 Task: Search one way flight ticket for 1 adult, 1 child, 1 infant in seat in premium economy from Killeen: Killeen-fort Hood Regional Airport / Robert Gray Army Airfield to Fort Wayne: Fort Wayne International Airport on 8-4-2023. Number of bags: 1 checked bag. Price is upto 76000. Outbound departure time preference is 20:45.
Action: Mouse moved to (198, 307)
Screenshot: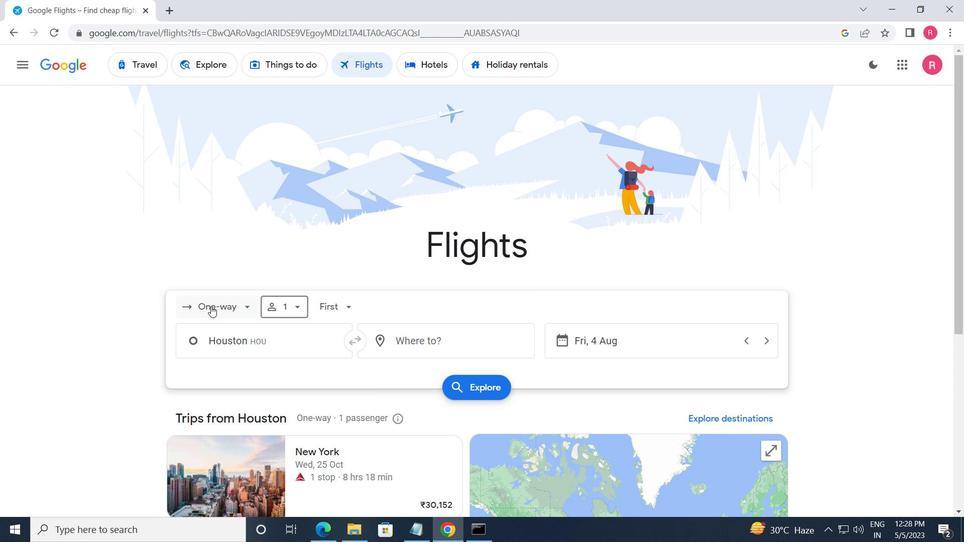 
Action: Mouse pressed left at (198, 307)
Screenshot: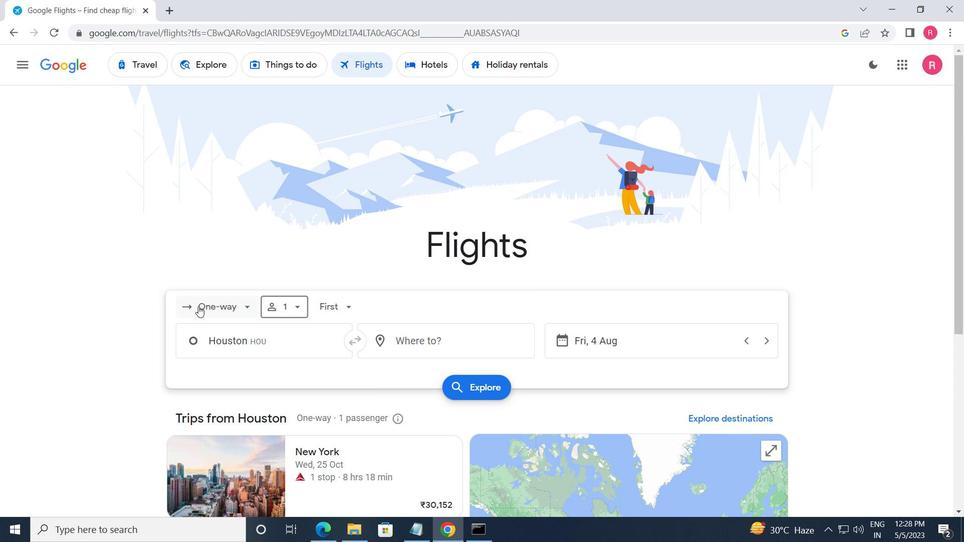 
Action: Mouse moved to (244, 372)
Screenshot: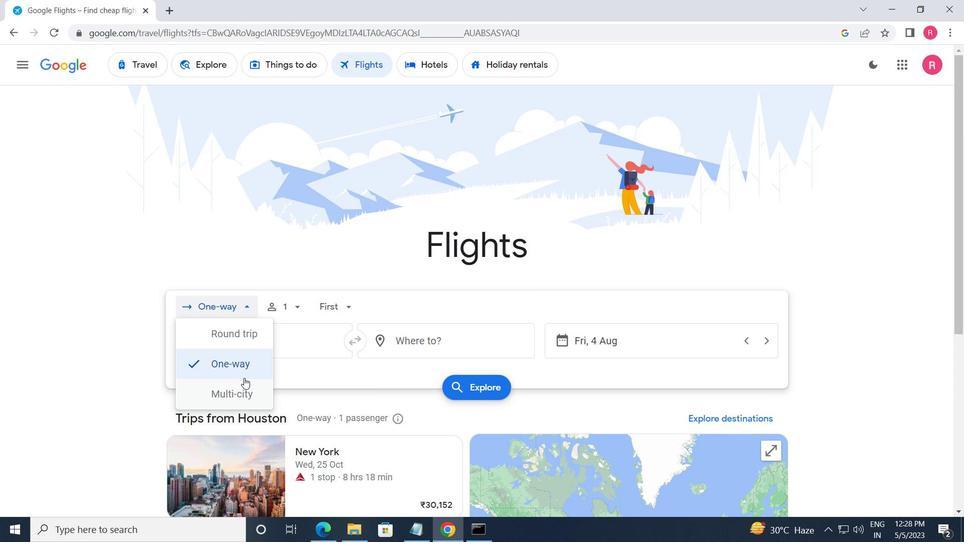 
Action: Mouse pressed left at (244, 372)
Screenshot: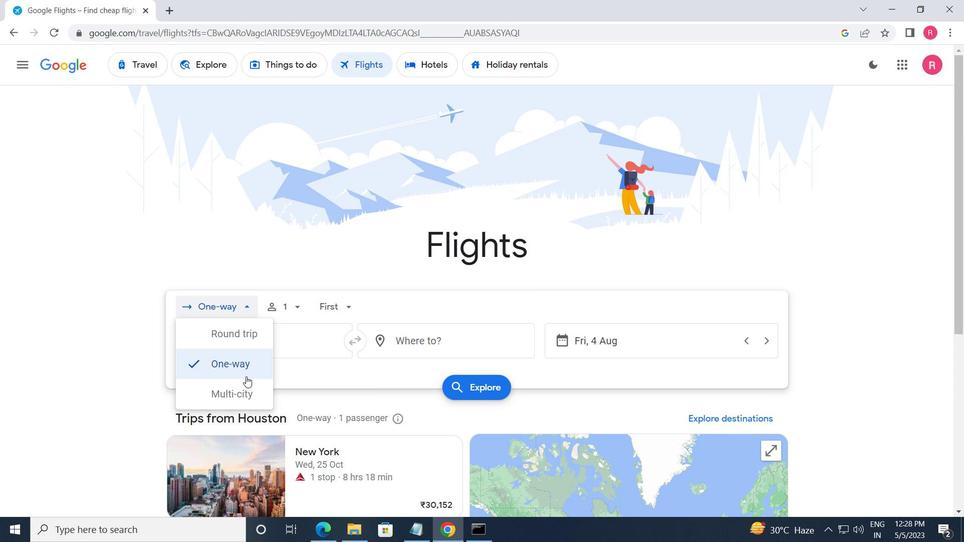 
Action: Mouse moved to (290, 310)
Screenshot: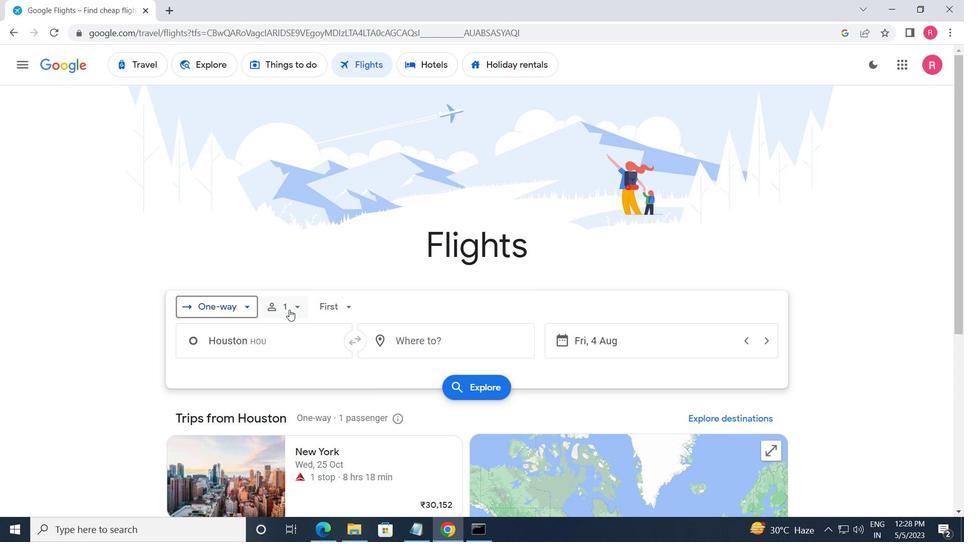 
Action: Mouse pressed left at (290, 310)
Screenshot: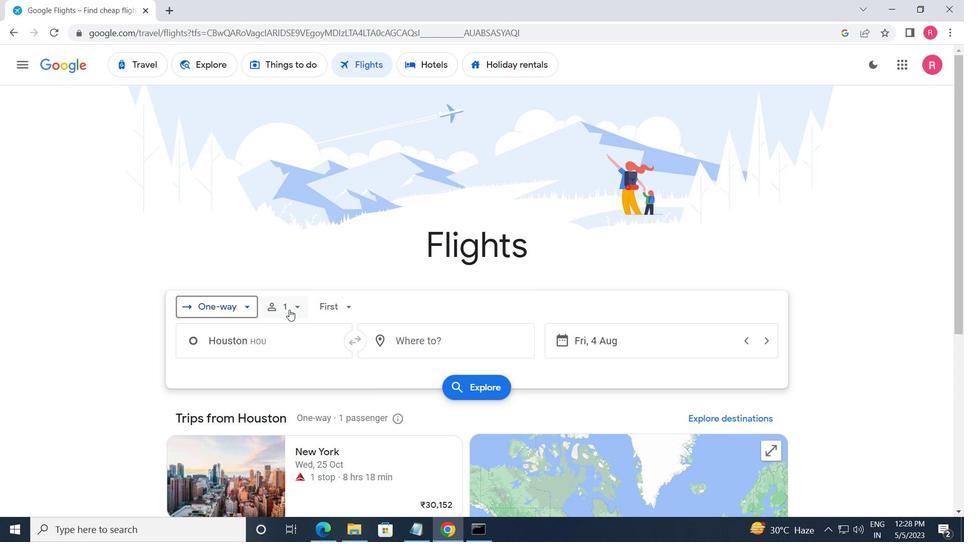 
Action: Mouse moved to (395, 370)
Screenshot: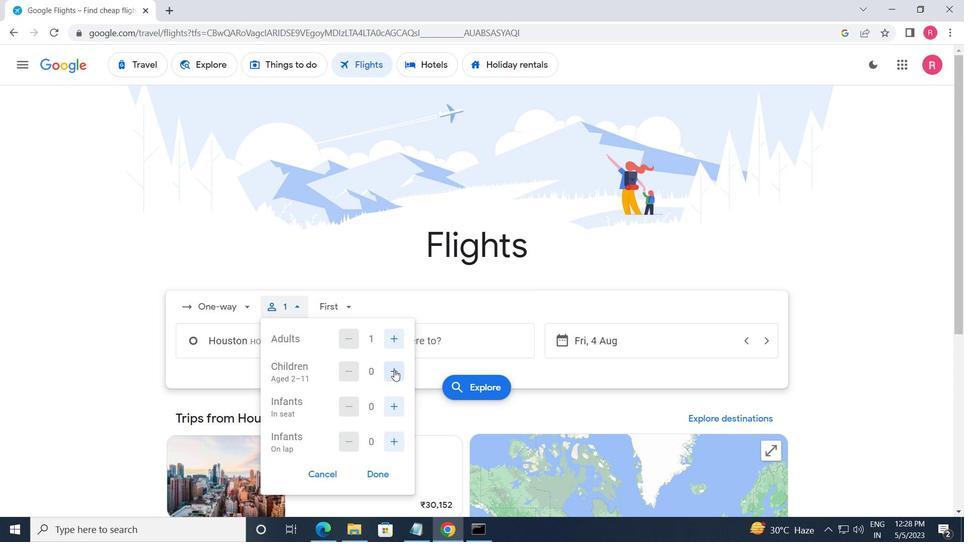 
Action: Mouse pressed left at (395, 370)
Screenshot: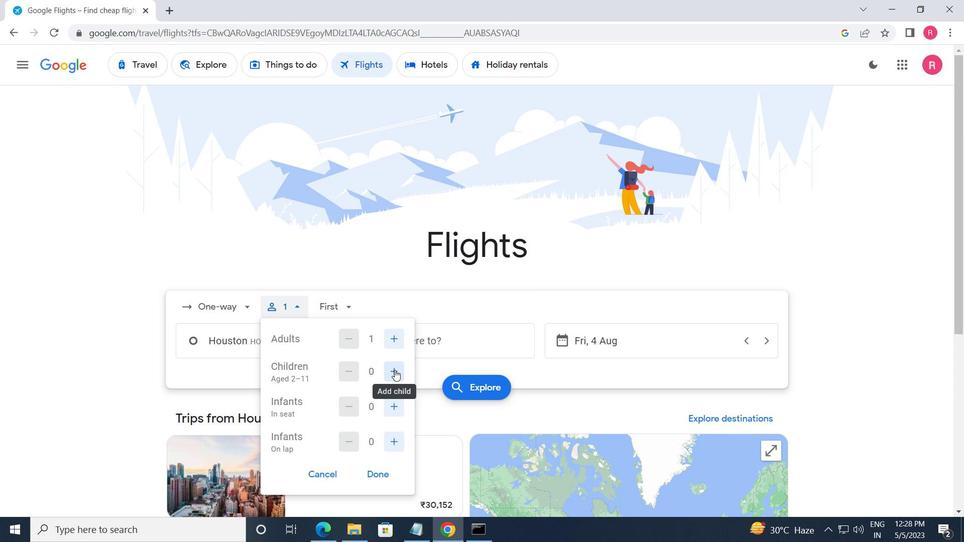 
Action: Mouse moved to (399, 405)
Screenshot: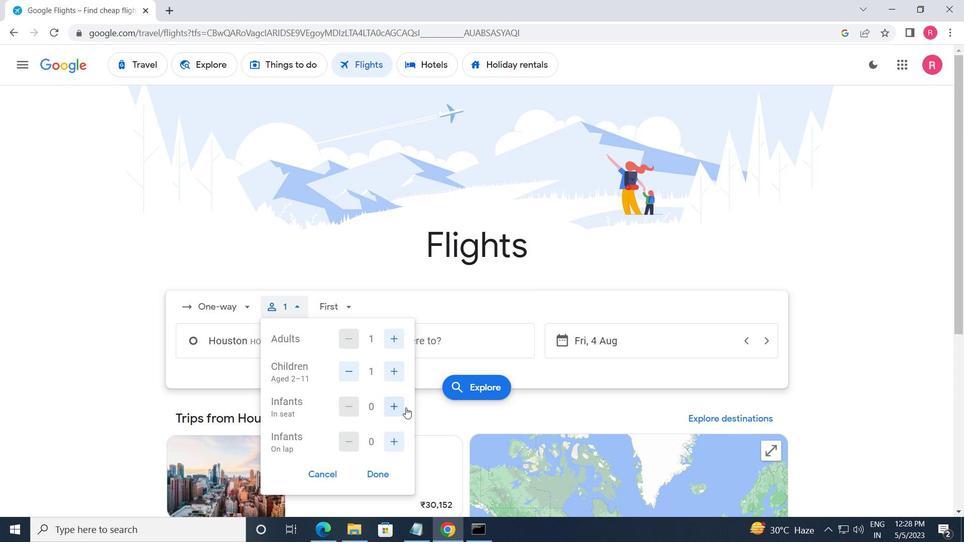 
Action: Mouse pressed left at (399, 405)
Screenshot: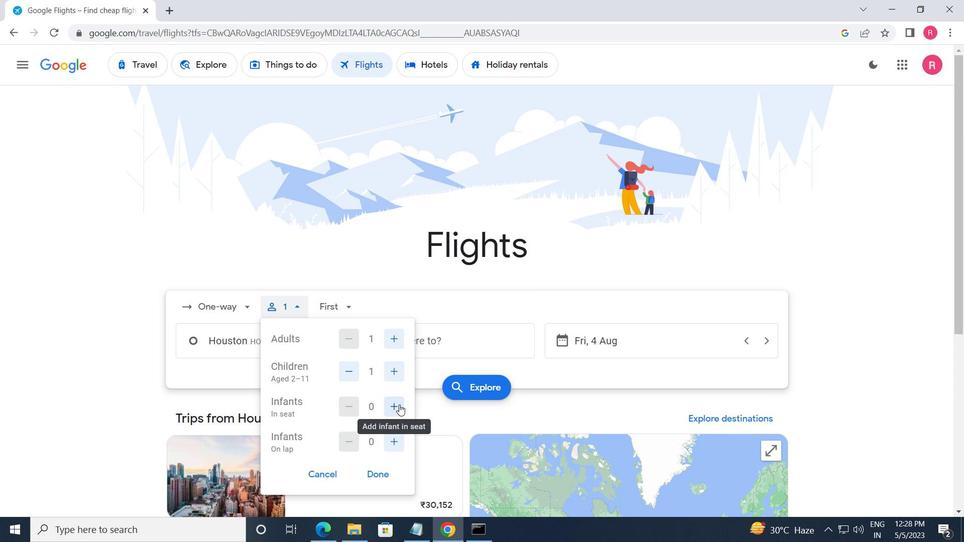 
Action: Mouse moved to (376, 478)
Screenshot: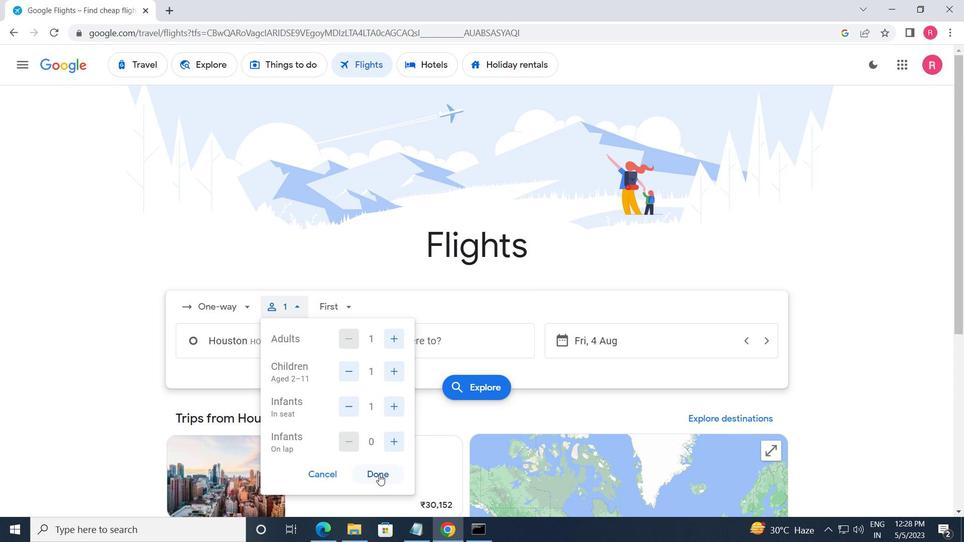 
Action: Mouse pressed left at (376, 478)
Screenshot: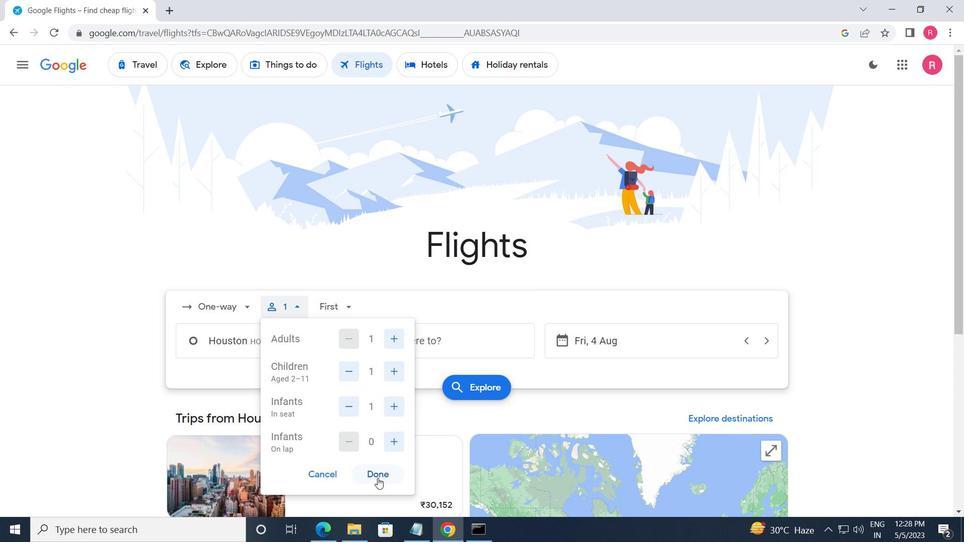 
Action: Mouse moved to (330, 310)
Screenshot: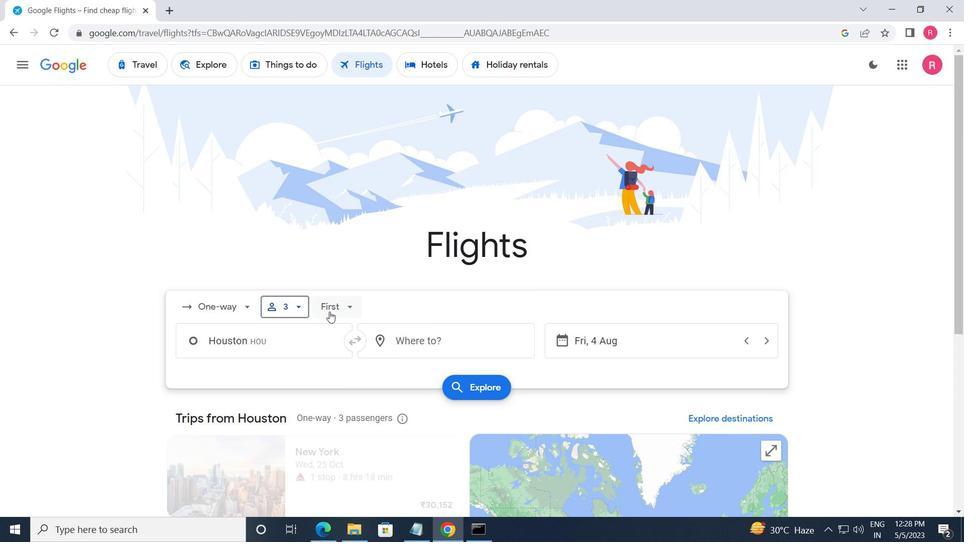 
Action: Mouse pressed left at (330, 310)
Screenshot: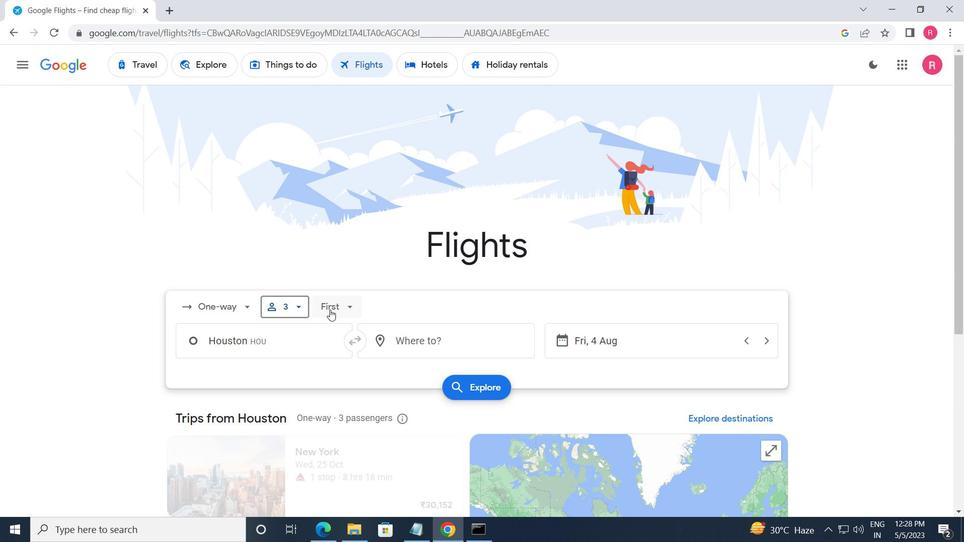 
Action: Mouse moved to (373, 362)
Screenshot: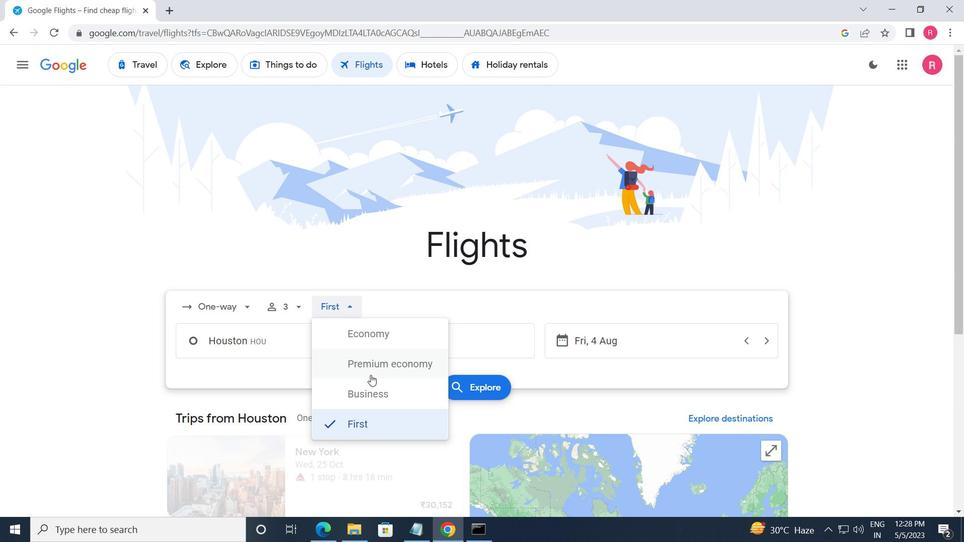 
Action: Mouse pressed left at (373, 362)
Screenshot: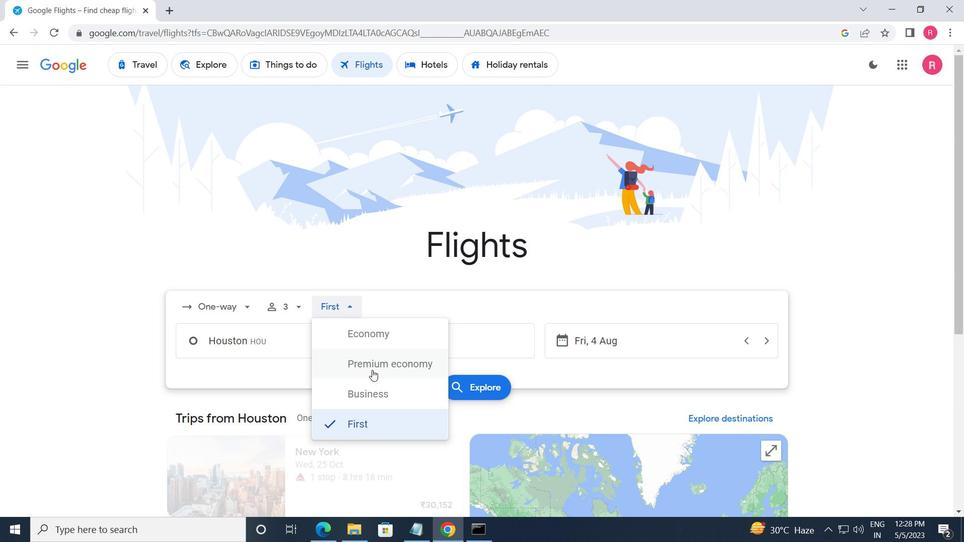 
Action: Mouse moved to (295, 349)
Screenshot: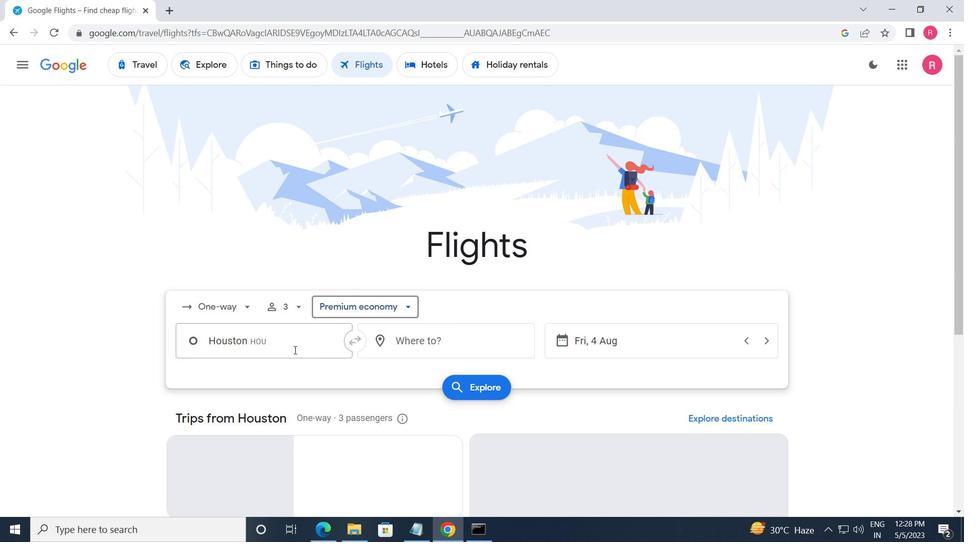 
Action: Mouse pressed left at (295, 349)
Screenshot: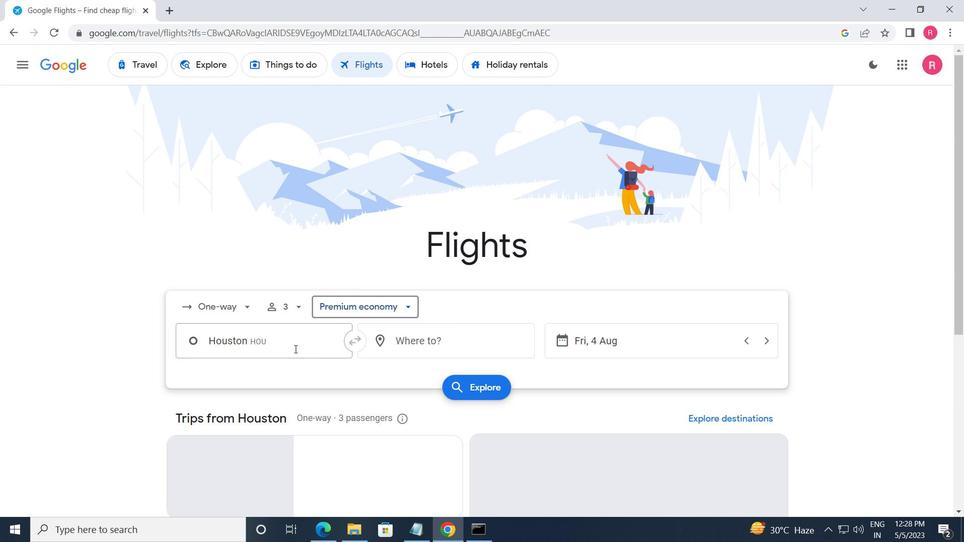 
Action: Mouse moved to (285, 345)
Screenshot: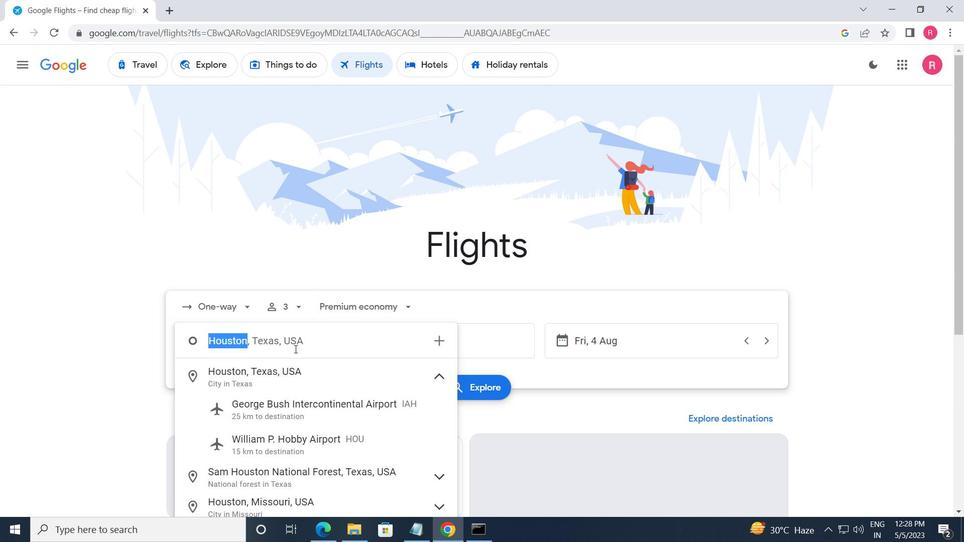 
Action: Key pressed <Key.shift_r><Key.shift_r><Key.shift_r><Key.shift_r><Key.shift_r><Key.shift_r><Key.shift_r><Key.shift_r>Killeen
Screenshot: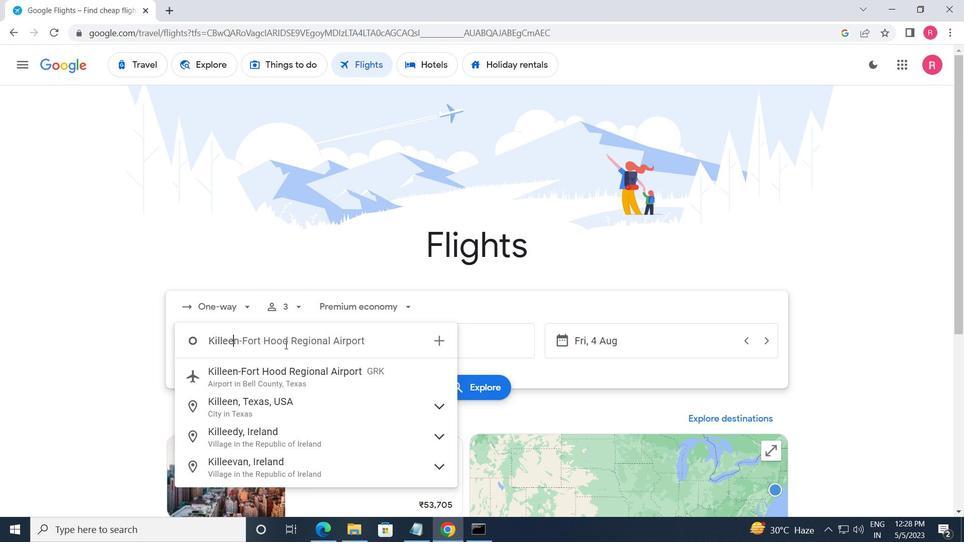 
Action: Mouse moved to (303, 371)
Screenshot: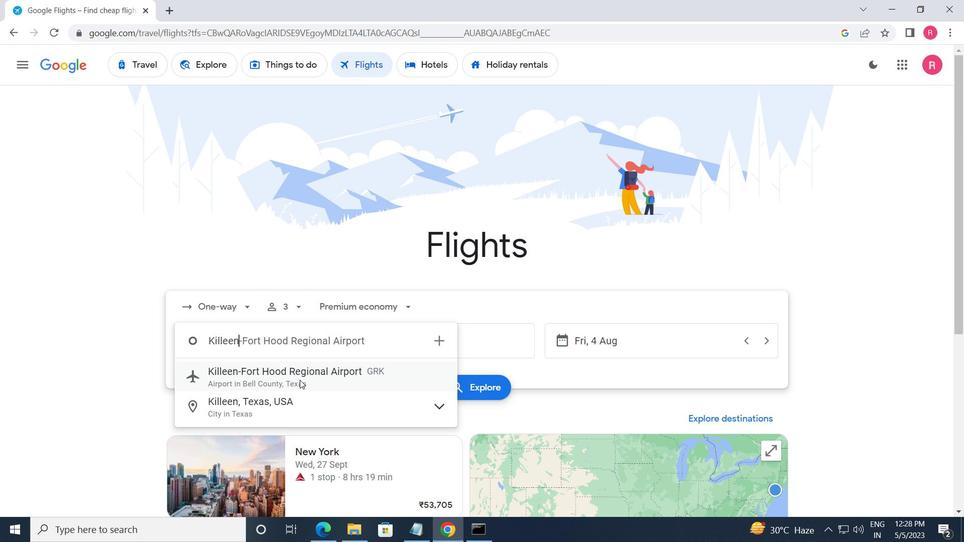 
Action: Mouse pressed left at (303, 371)
Screenshot: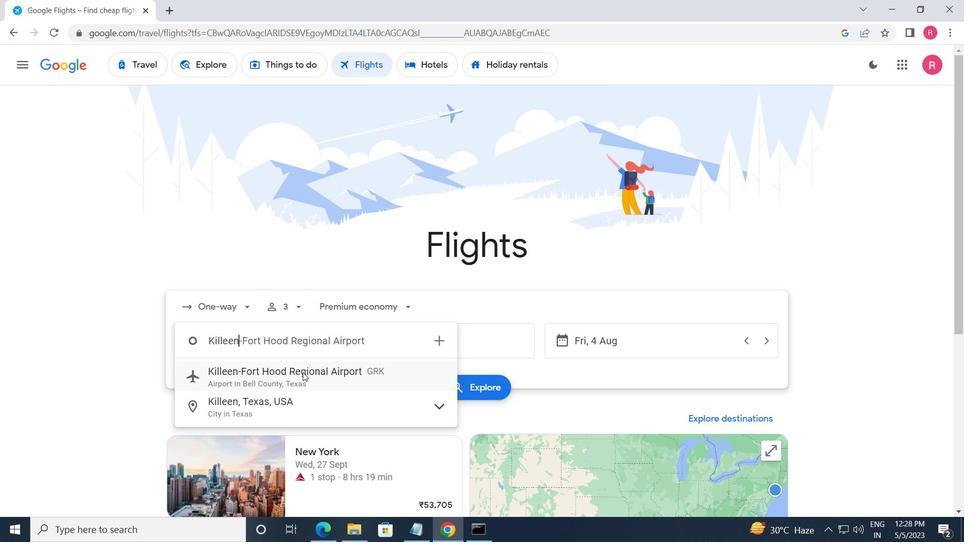 
Action: Mouse moved to (443, 345)
Screenshot: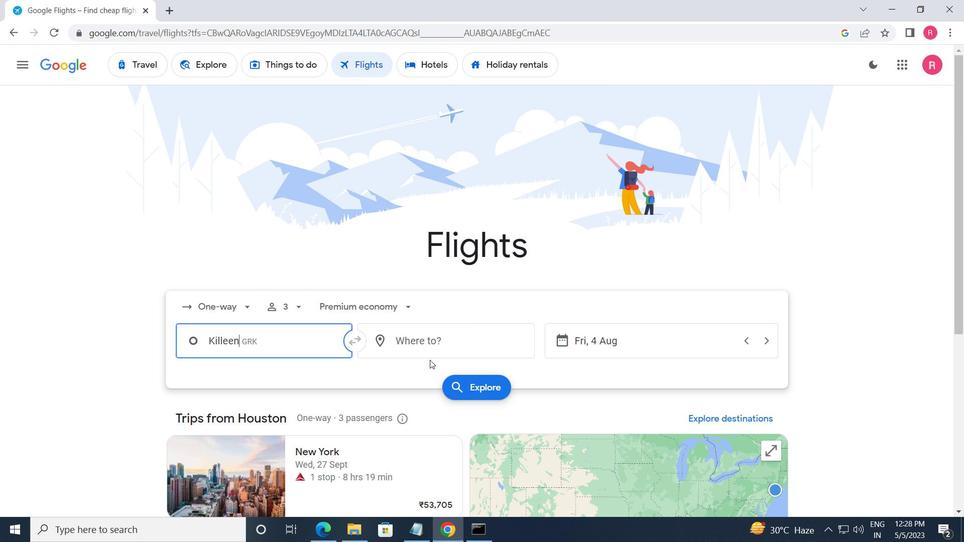 
Action: Mouse pressed left at (443, 345)
Screenshot: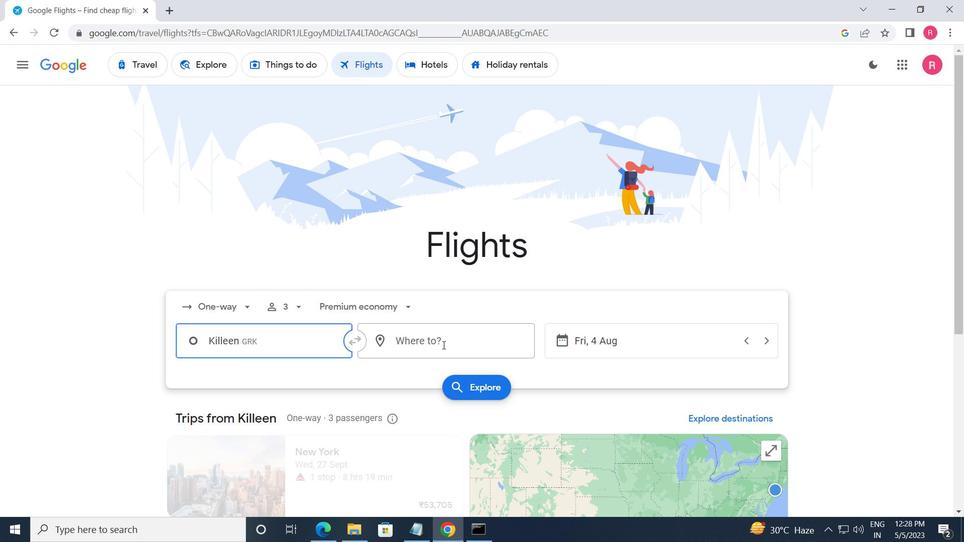
Action: Mouse moved to (434, 338)
Screenshot: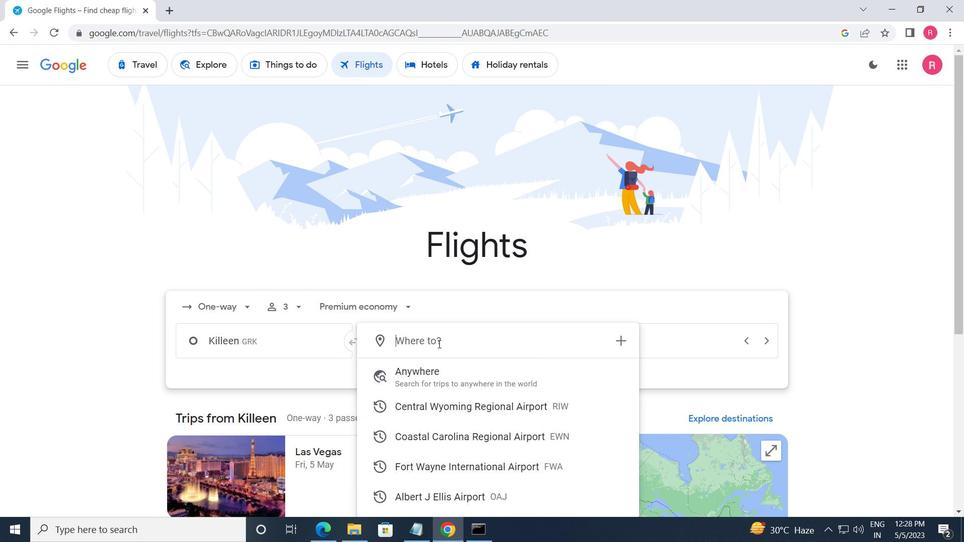
Action: Key pressed <Key.shift>FOR<Key.space><Key.shift>WA<Key.backspace><Key.backspace><Key.backspace>T<Key.space><Key.shift>WAYNE
Screenshot: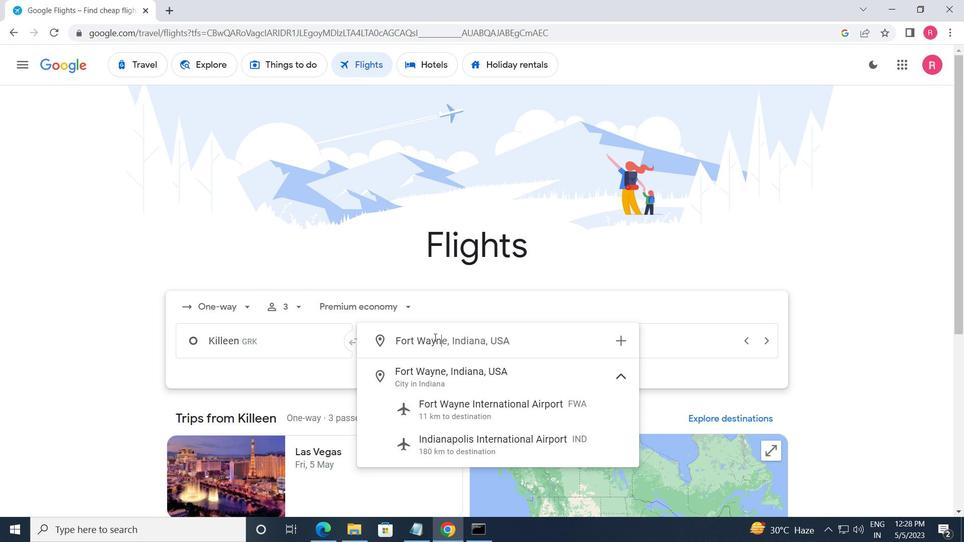 
Action: Mouse moved to (465, 408)
Screenshot: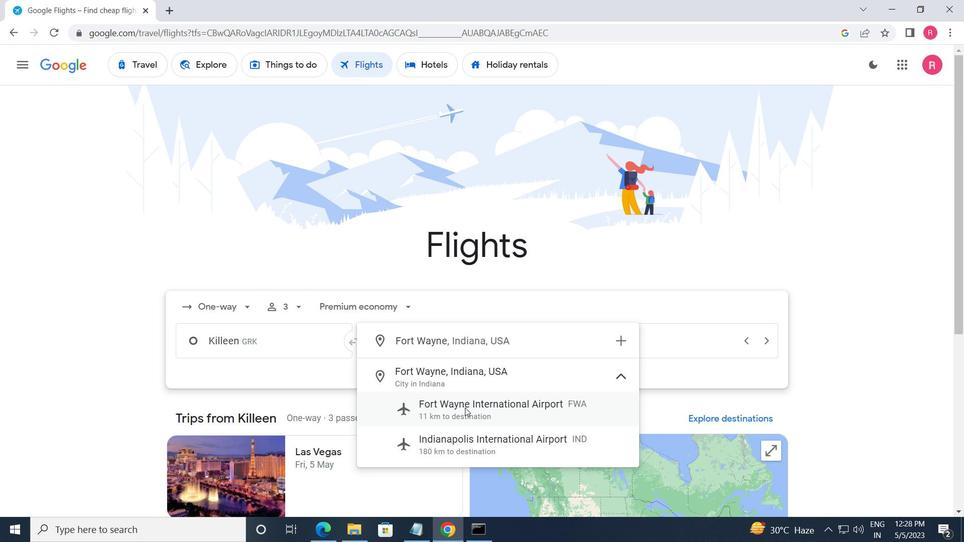 
Action: Mouse pressed left at (465, 408)
Screenshot: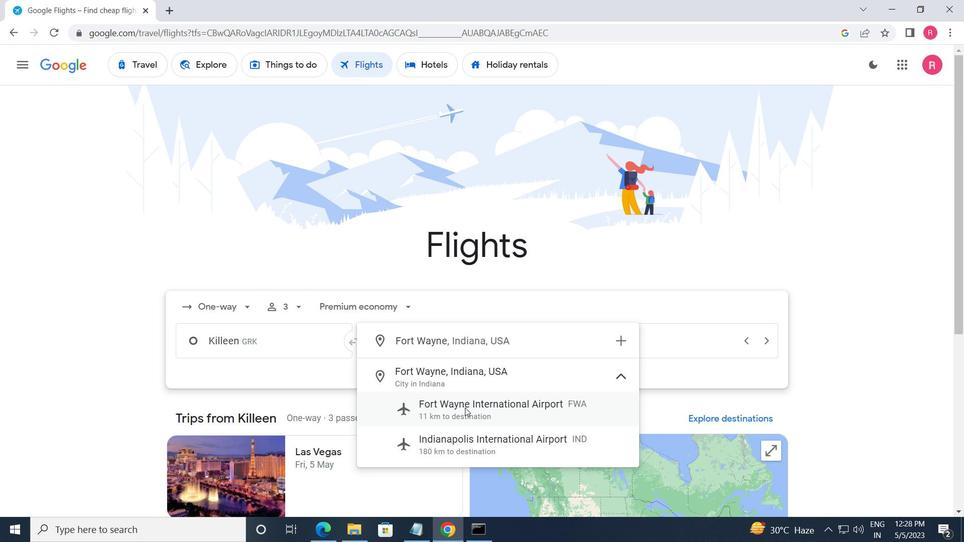 
Action: Mouse moved to (656, 352)
Screenshot: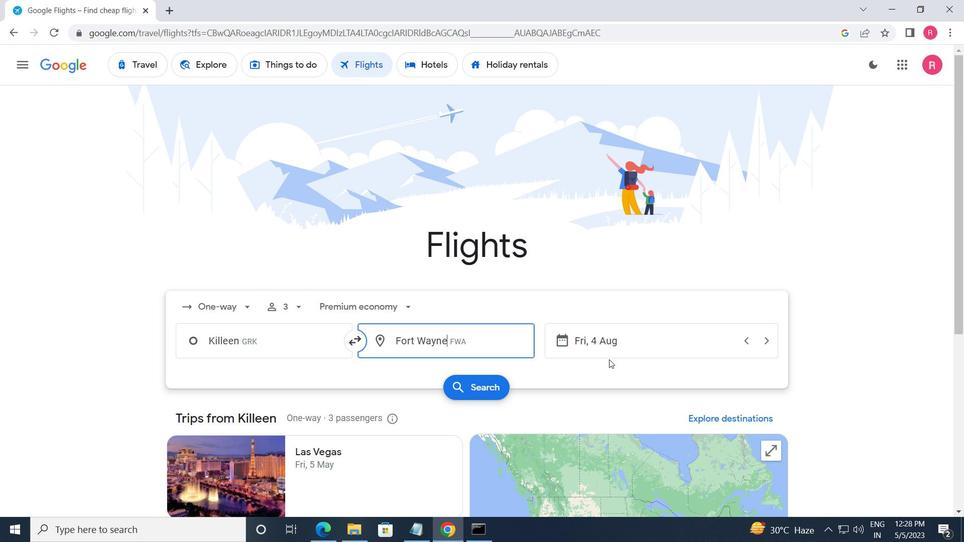 
Action: Mouse pressed left at (656, 352)
Screenshot: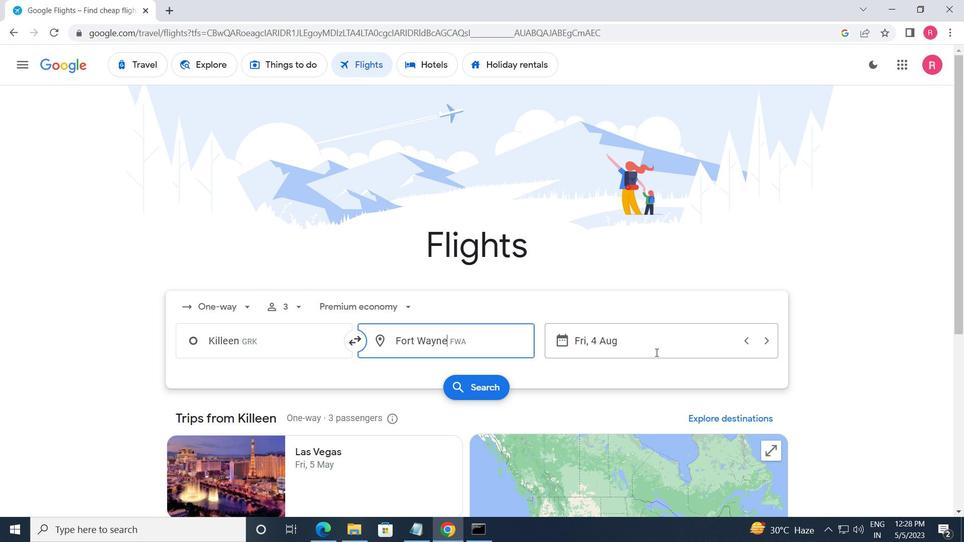 
Action: Mouse moved to (475, 284)
Screenshot: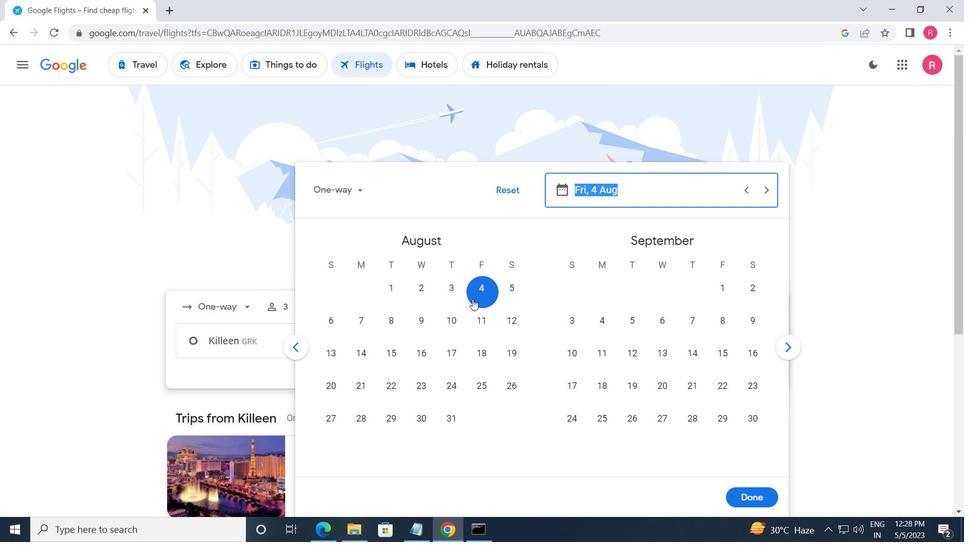 
Action: Mouse pressed left at (475, 284)
Screenshot: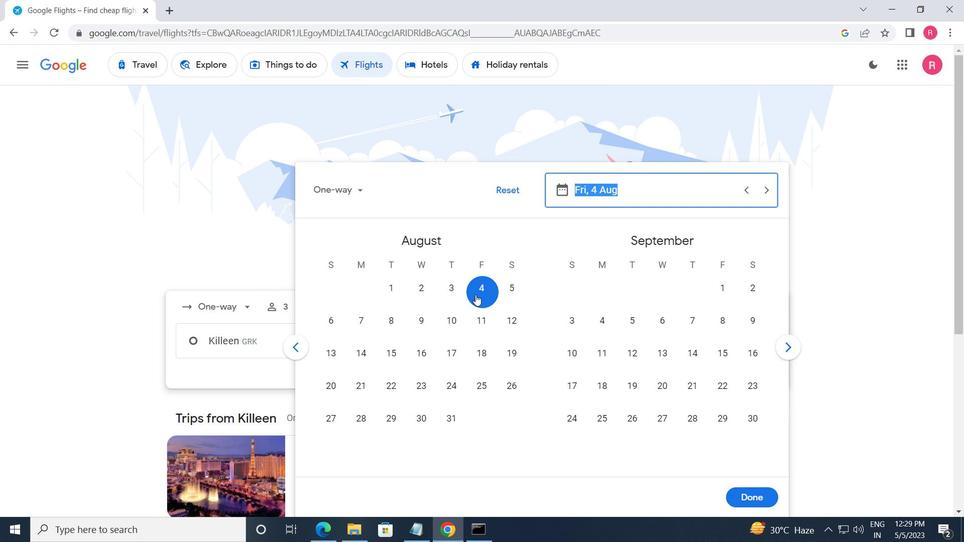 
Action: Mouse moved to (736, 493)
Screenshot: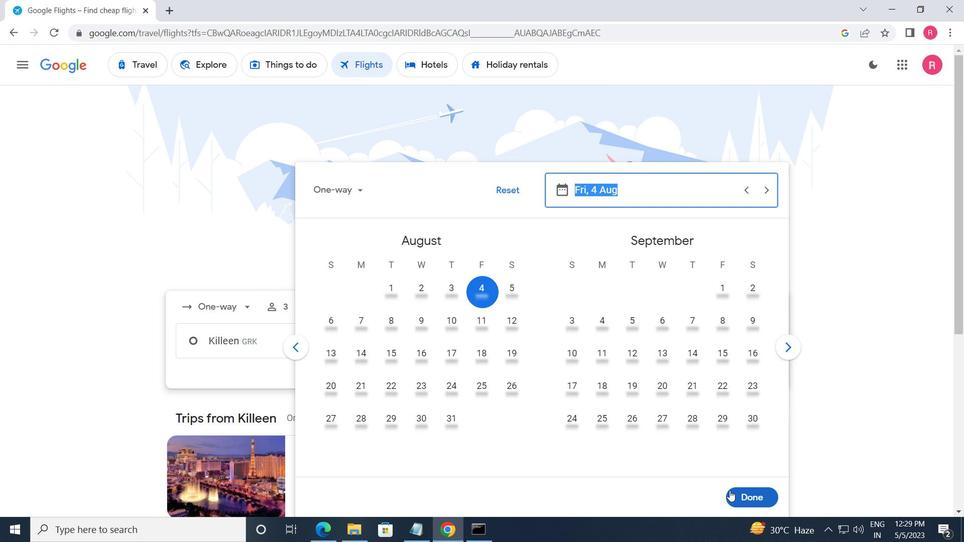 
Action: Mouse pressed left at (736, 493)
Screenshot: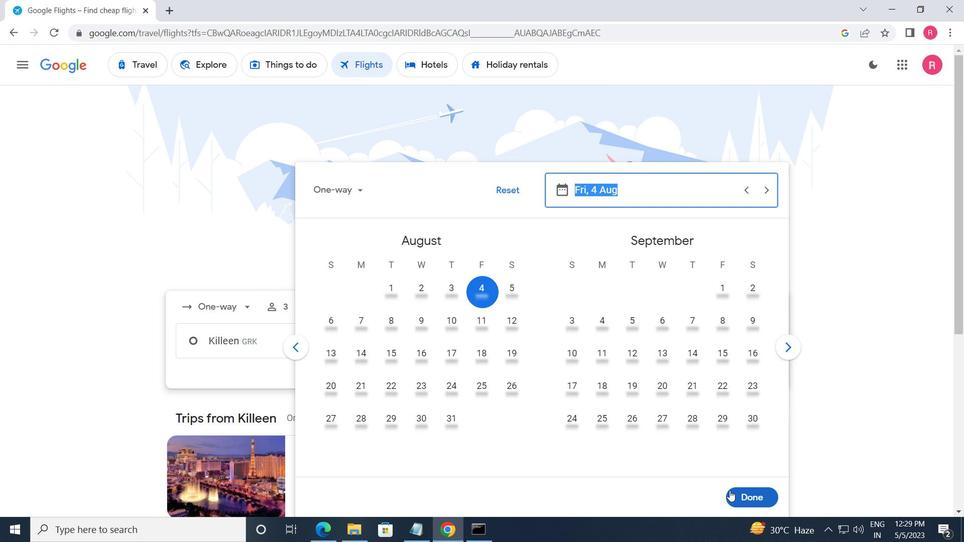 
Action: Mouse moved to (461, 383)
Screenshot: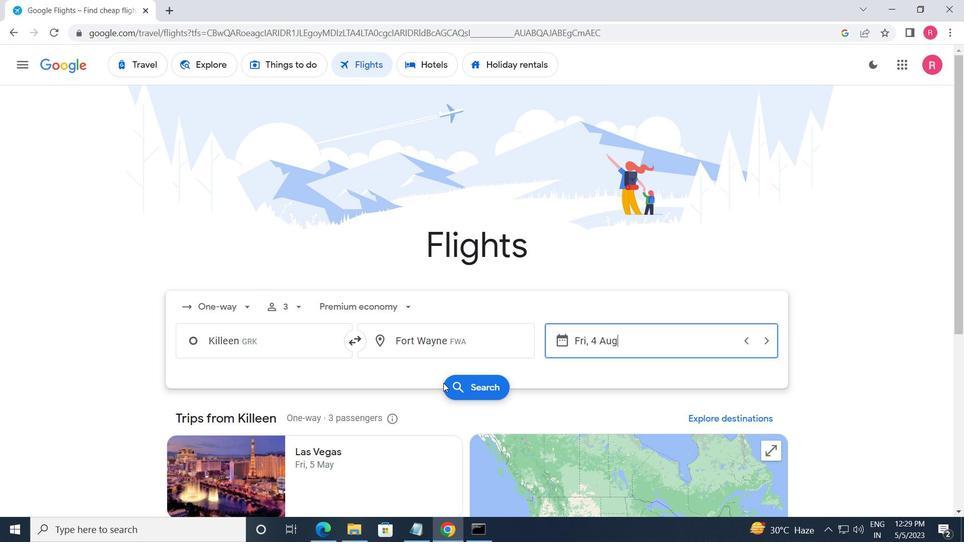 
Action: Mouse pressed left at (461, 383)
Screenshot: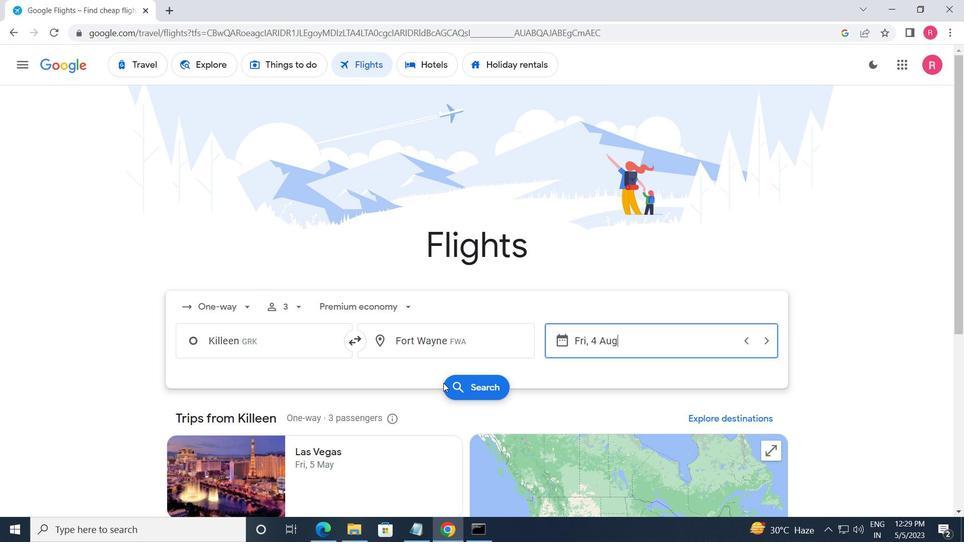 
Action: Mouse moved to (177, 182)
Screenshot: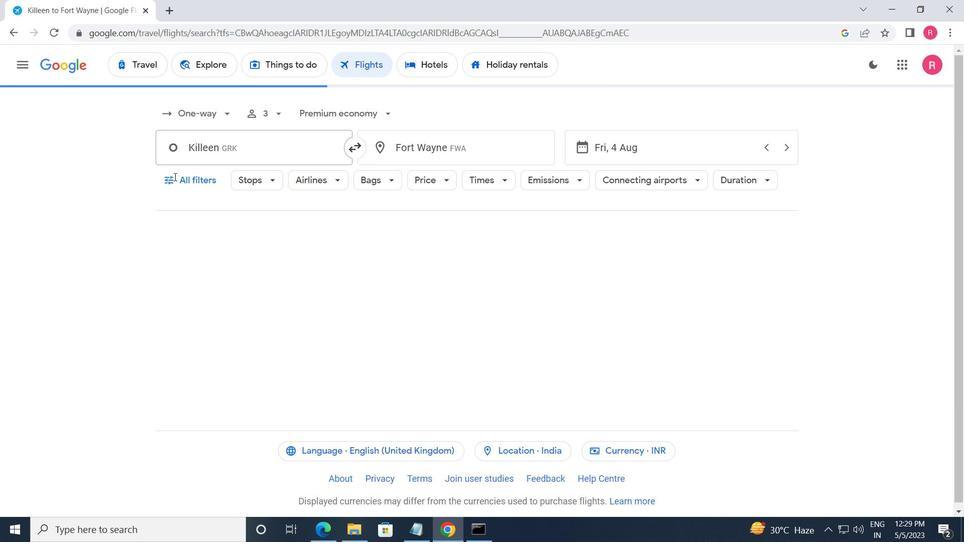 
Action: Mouse pressed left at (177, 182)
Screenshot: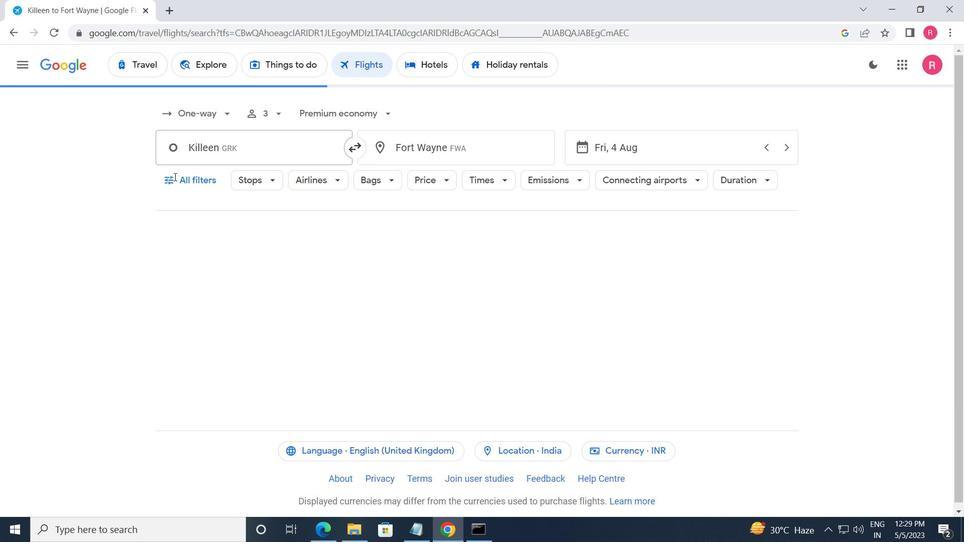 
Action: Mouse moved to (222, 284)
Screenshot: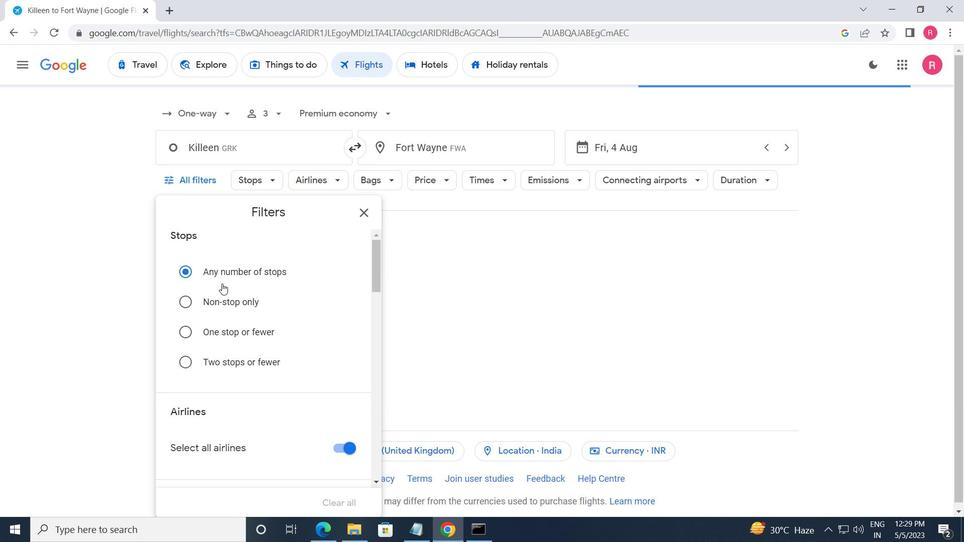 
Action: Mouse scrolled (222, 283) with delta (0, 0)
Screenshot: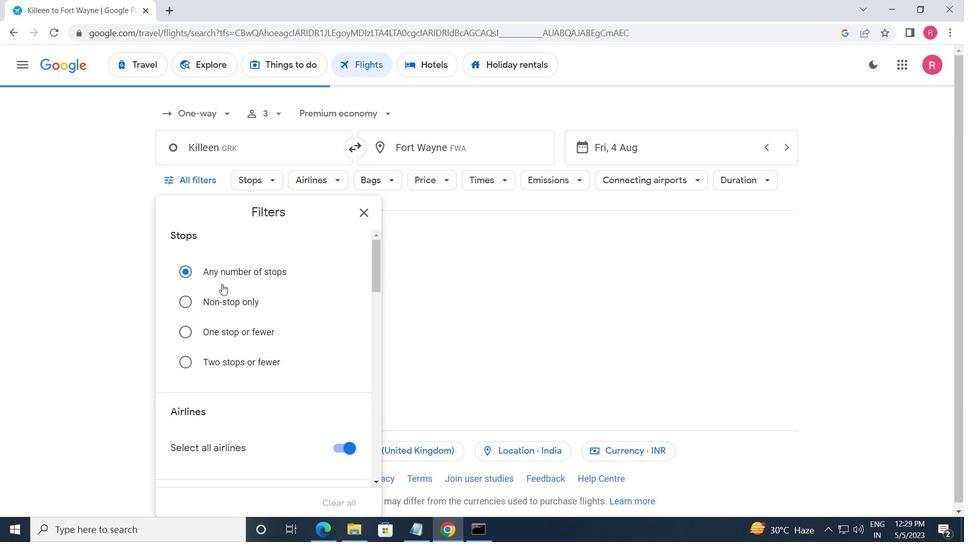 
Action: Mouse moved to (222, 285)
Screenshot: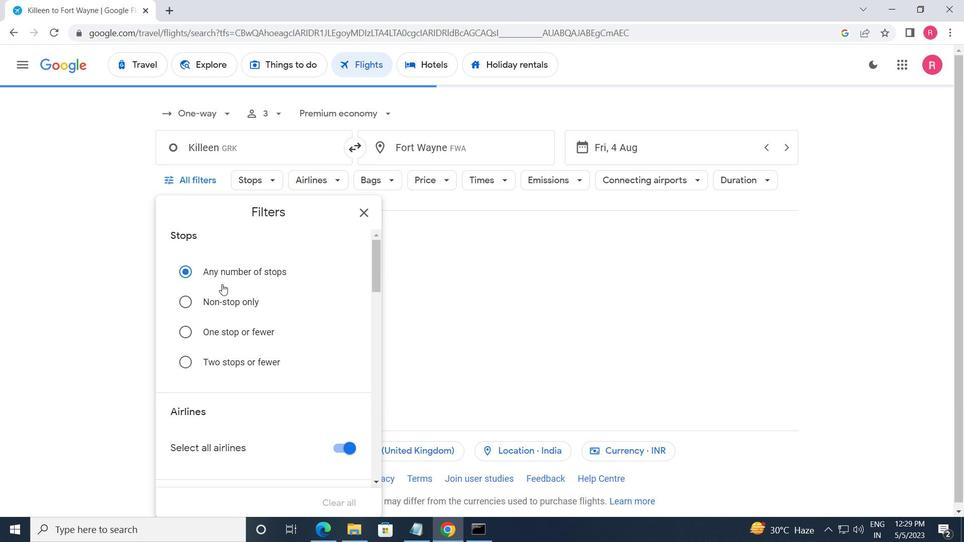 
Action: Mouse scrolled (222, 285) with delta (0, 0)
Screenshot: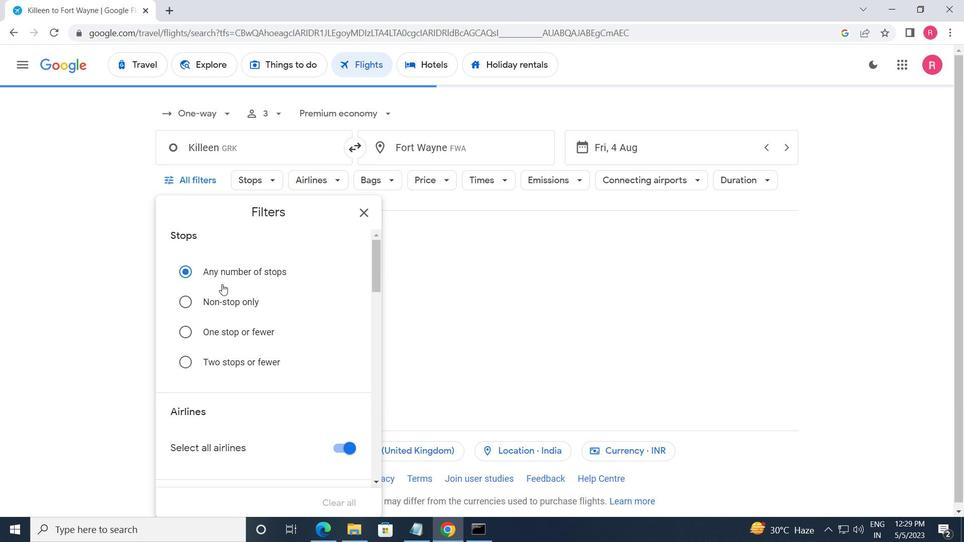 
Action: Mouse moved to (222, 286)
Screenshot: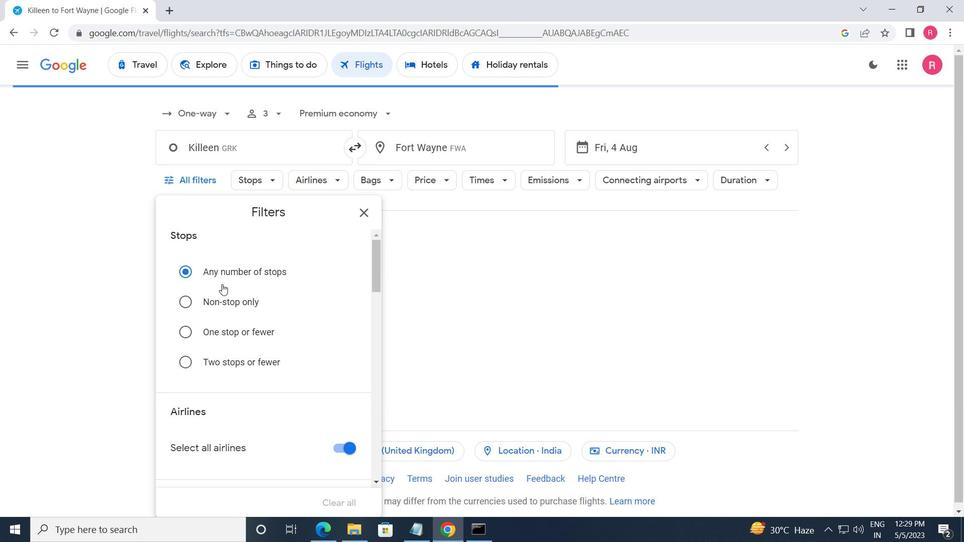 
Action: Mouse scrolled (222, 285) with delta (0, 0)
Screenshot: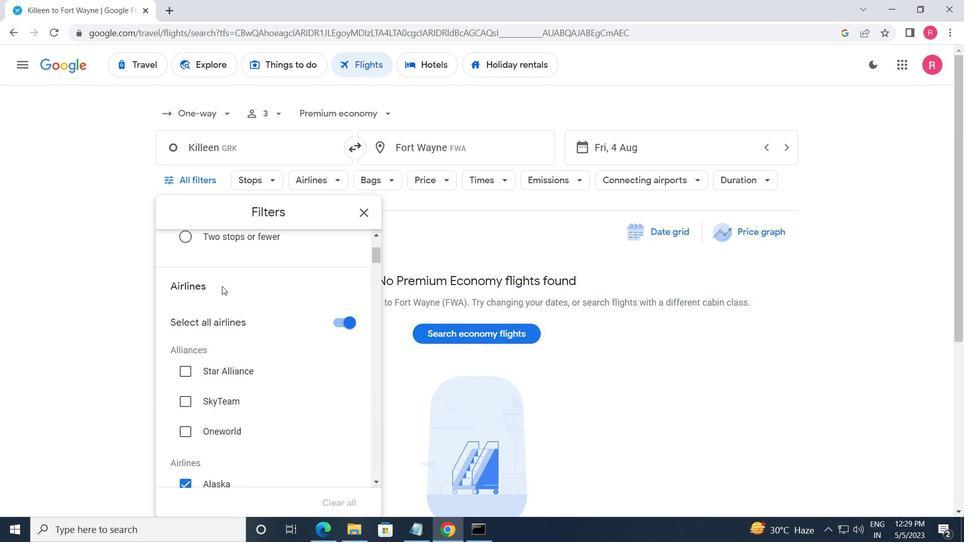 
Action: Mouse scrolled (222, 285) with delta (0, 0)
Screenshot: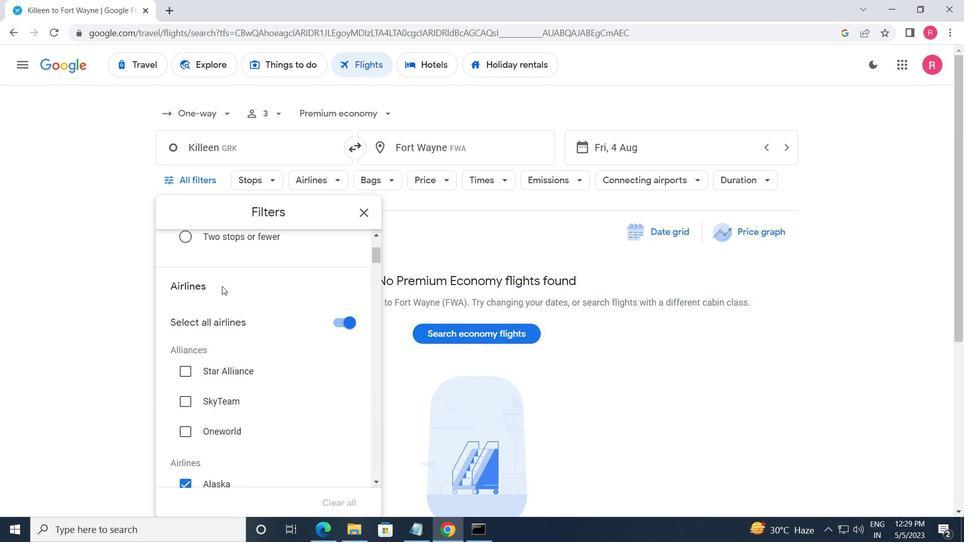 
Action: Mouse moved to (223, 286)
Screenshot: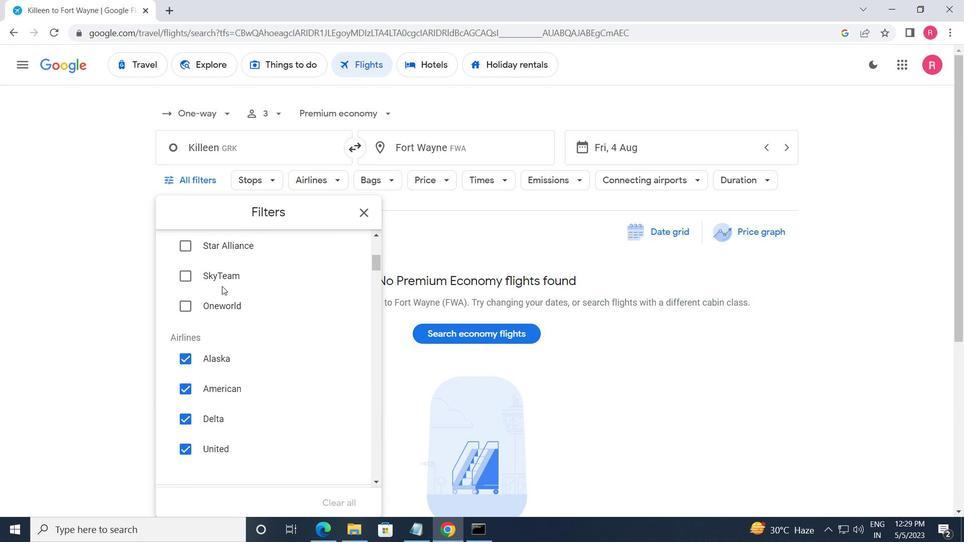 
Action: Mouse scrolled (223, 286) with delta (0, 0)
Screenshot: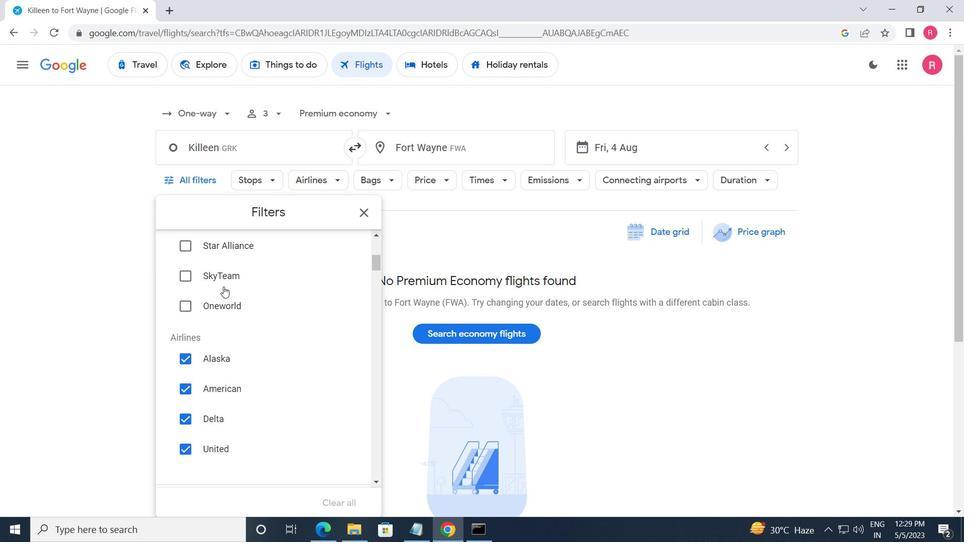 
Action: Mouse scrolled (223, 286) with delta (0, 0)
Screenshot: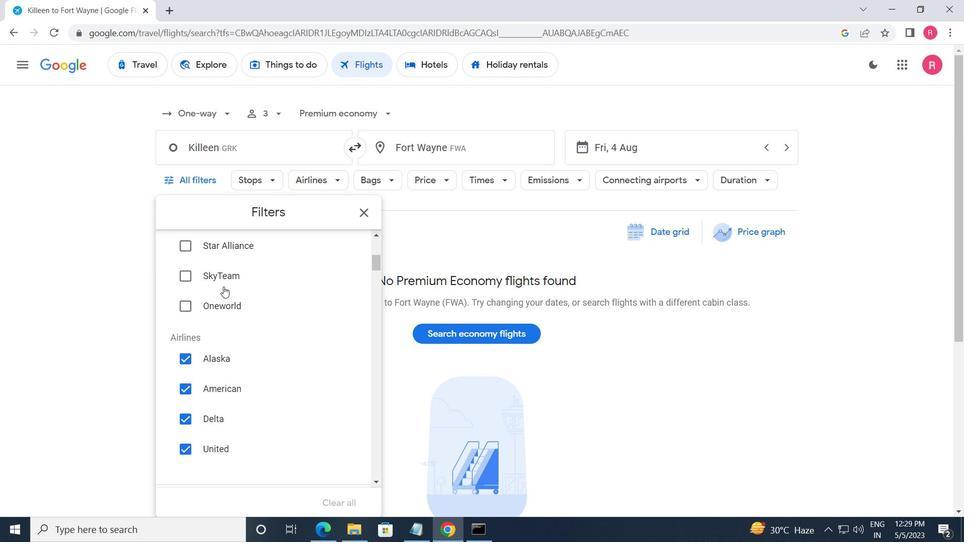 
Action: Mouse scrolled (223, 286) with delta (0, 0)
Screenshot: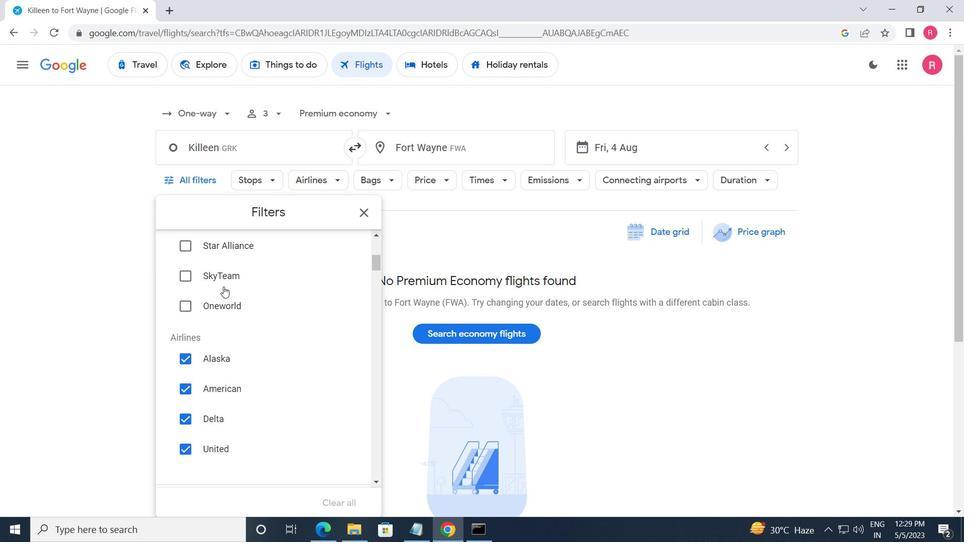 
Action: Mouse scrolled (223, 286) with delta (0, 0)
Screenshot: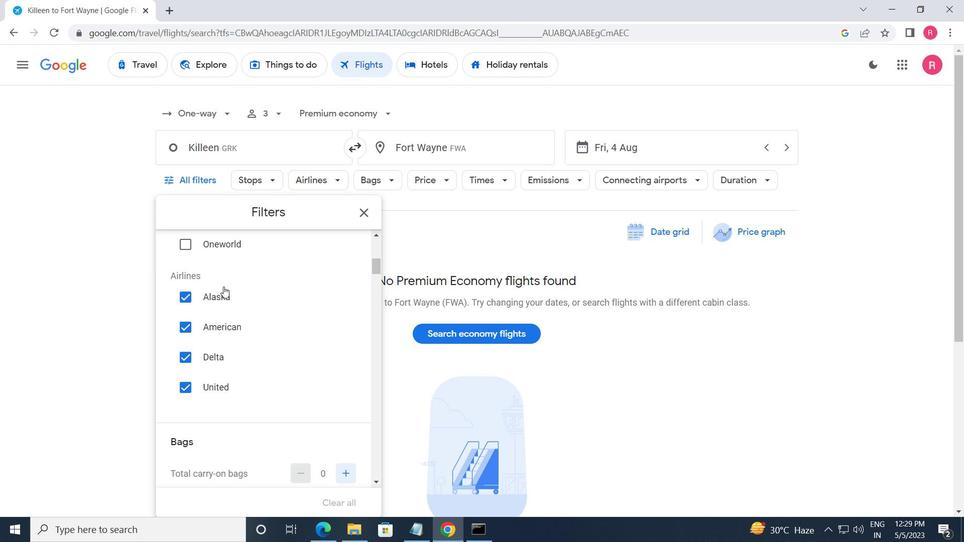 
Action: Mouse moved to (347, 318)
Screenshot: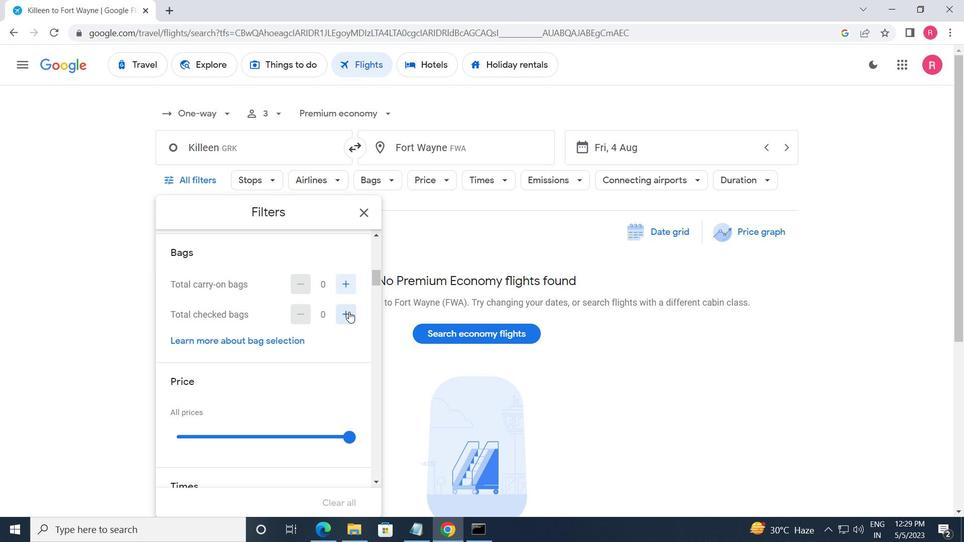 
Action: Mouse pressed left at (347, 318)
Screenshot: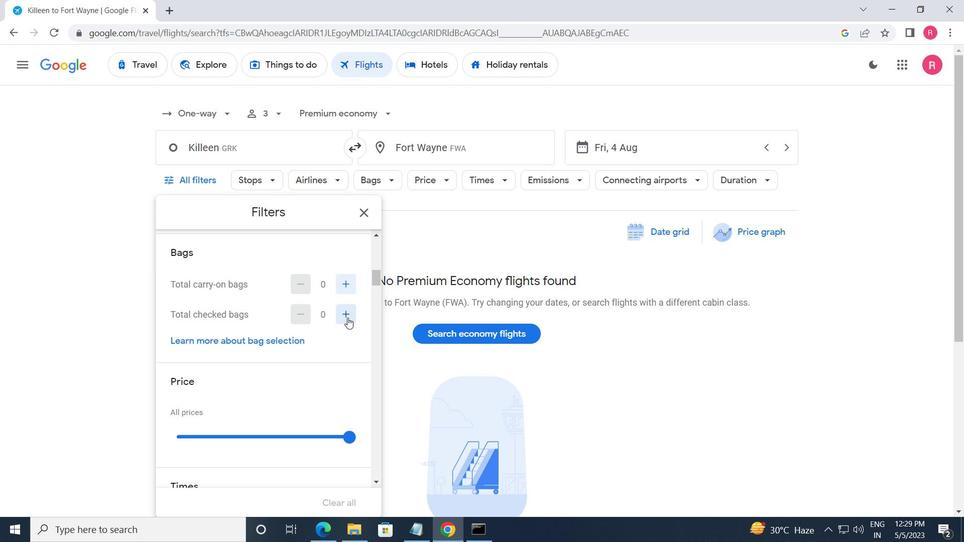 
Action: Mouse moved to (345, 318)
Screenshot: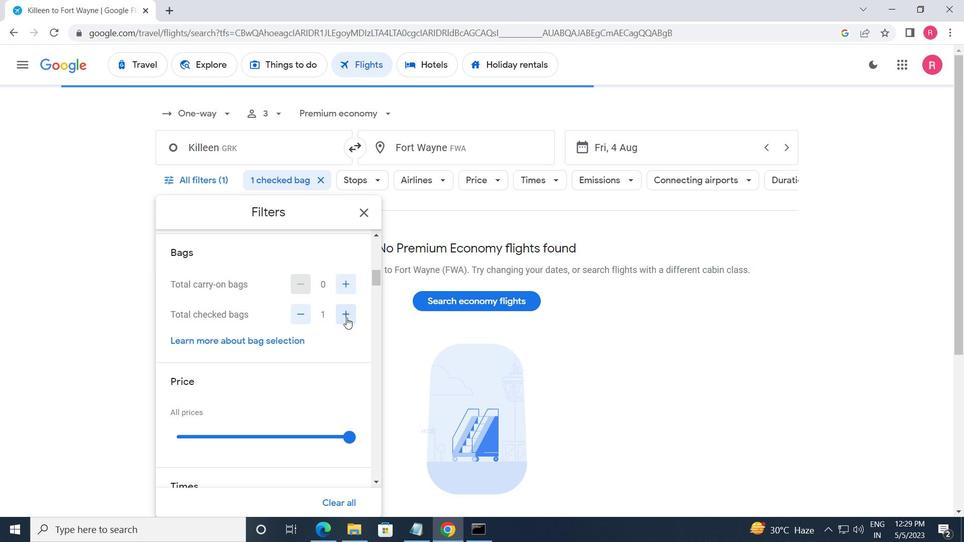 
Action: Mouse scrolled (345, 317) with delta (0, 0)
Screenshot: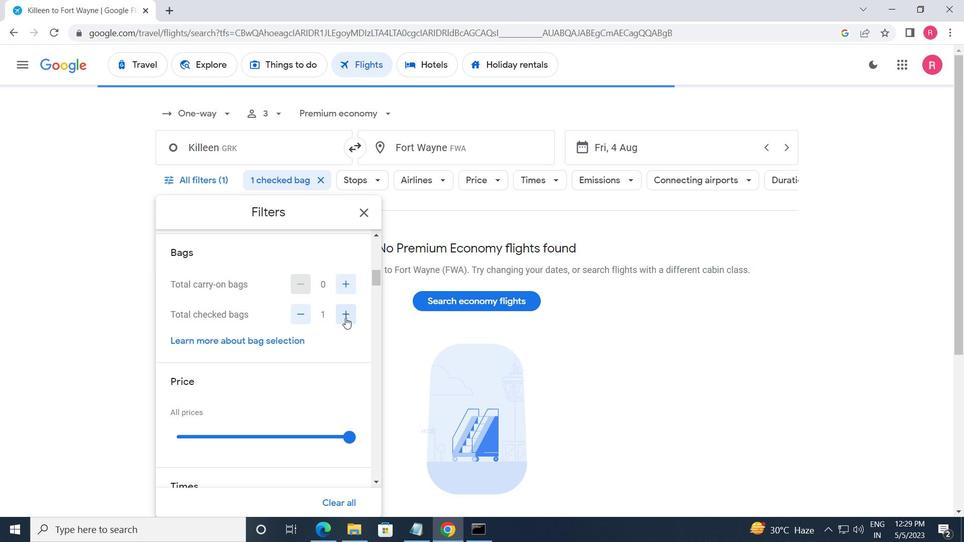 
Action: Mouse moved to (345, 318)
Screenshot: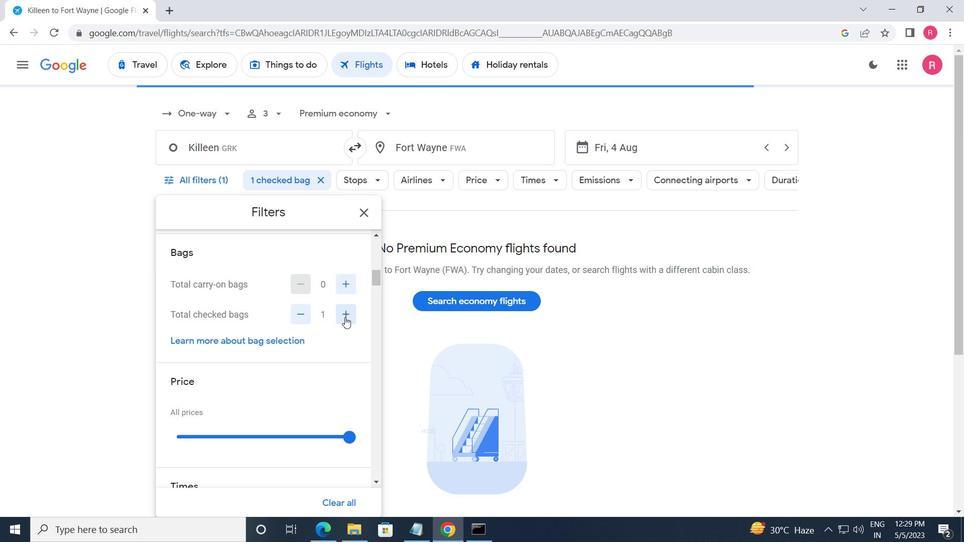 
Action: Mouse scrolled (345, 317) with delta (0, 0)
Screenshot: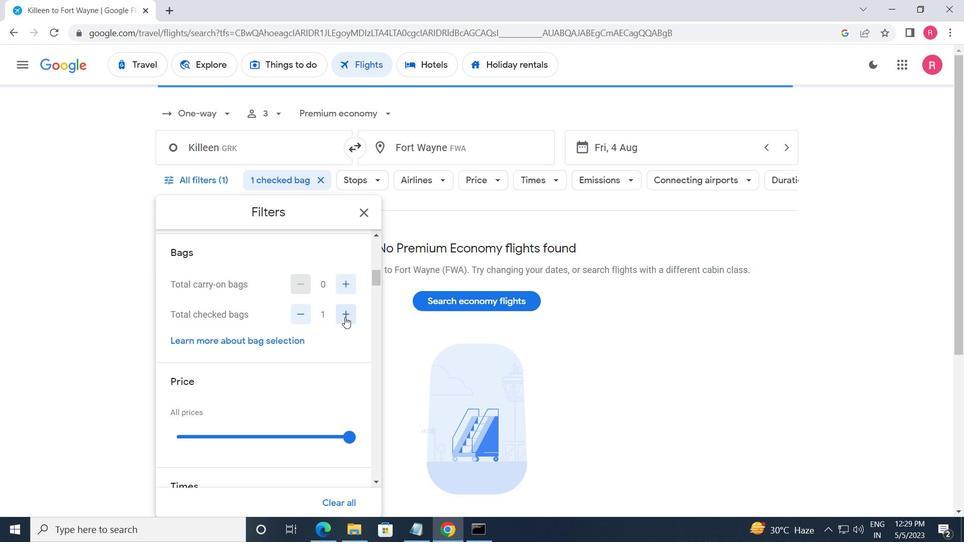 
Action: Mouse moved to (354, 316)
Screenshot: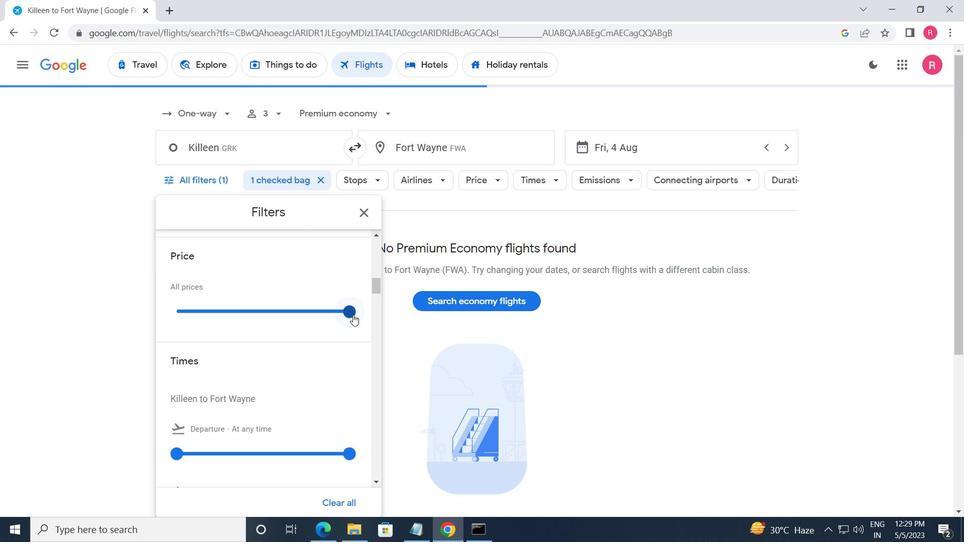 
Action: Mouse pressed left at (354, 316)
Screenshot: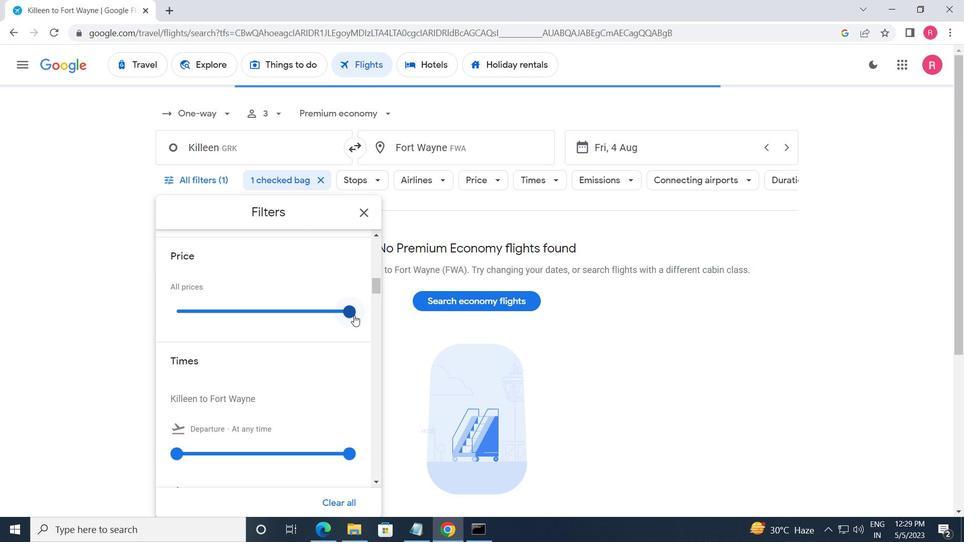 
Action: Mouse moved to (354, 317)
Screenshot: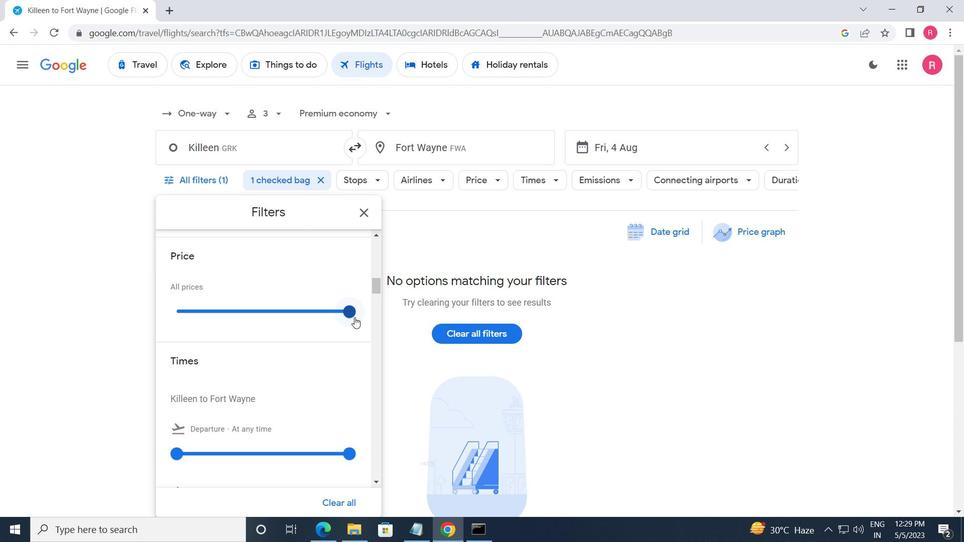 
Action: Mouse scrolled (354, 316) with delta (0, 0)
Screenshot: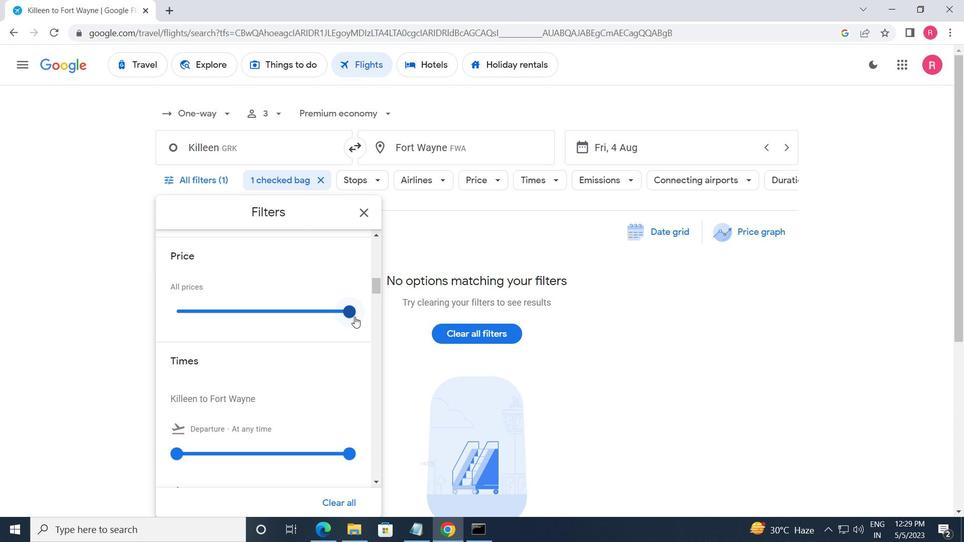 
Action: Mouse scrolled (354, 316) with delta (0, 0)
Screenshot: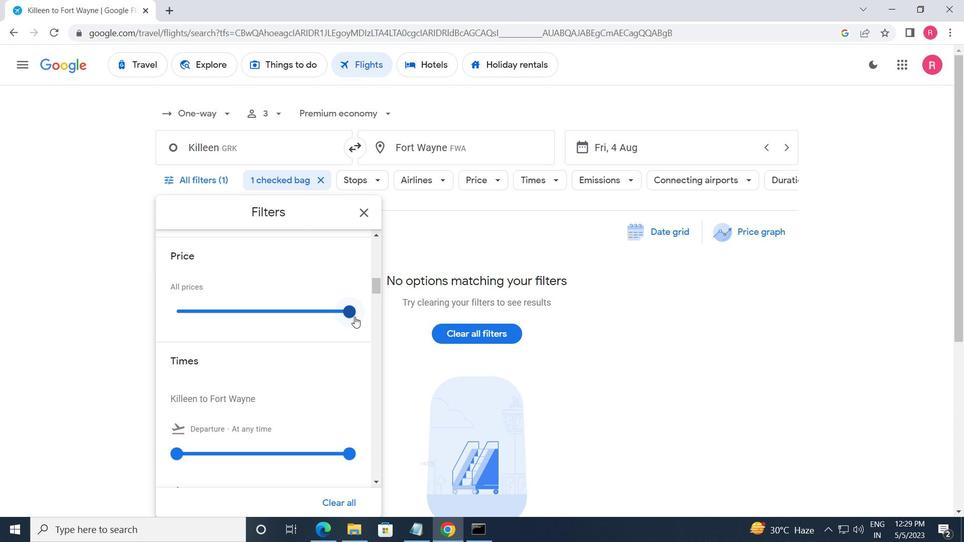 
Action: Mouse moved to (180, 326)
Screenshot: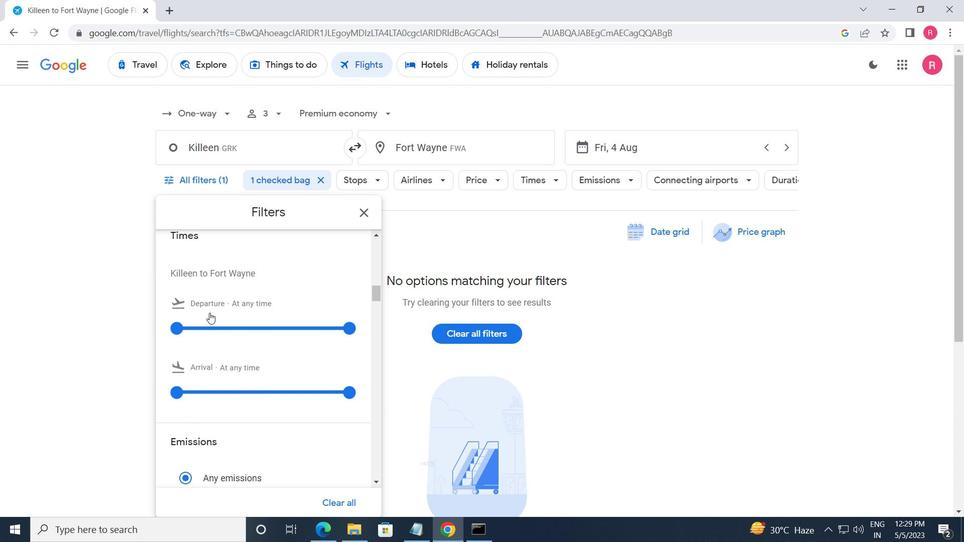 
Action: Mouse pressed left at (180, 326)
Screenshot: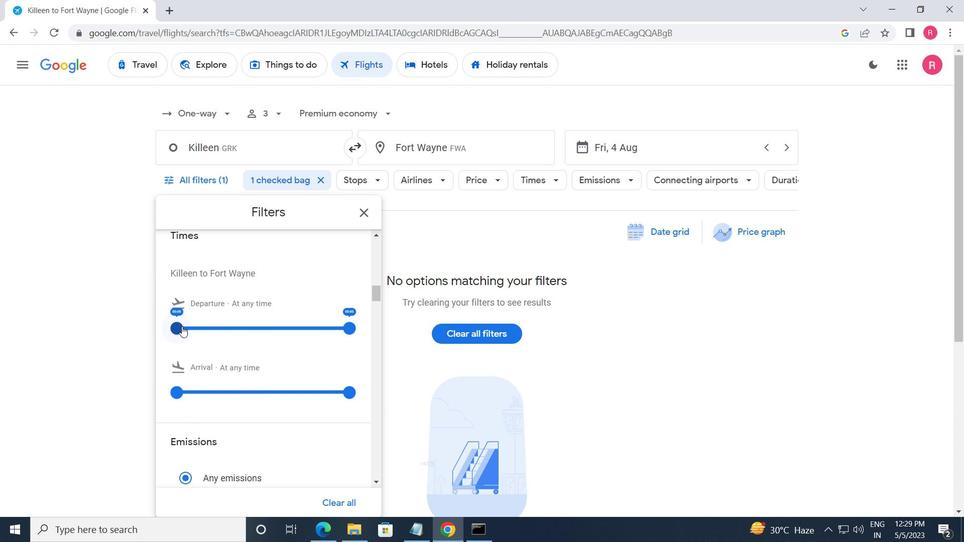 
Action: Mouse moved to (345, 326)
Screenshot: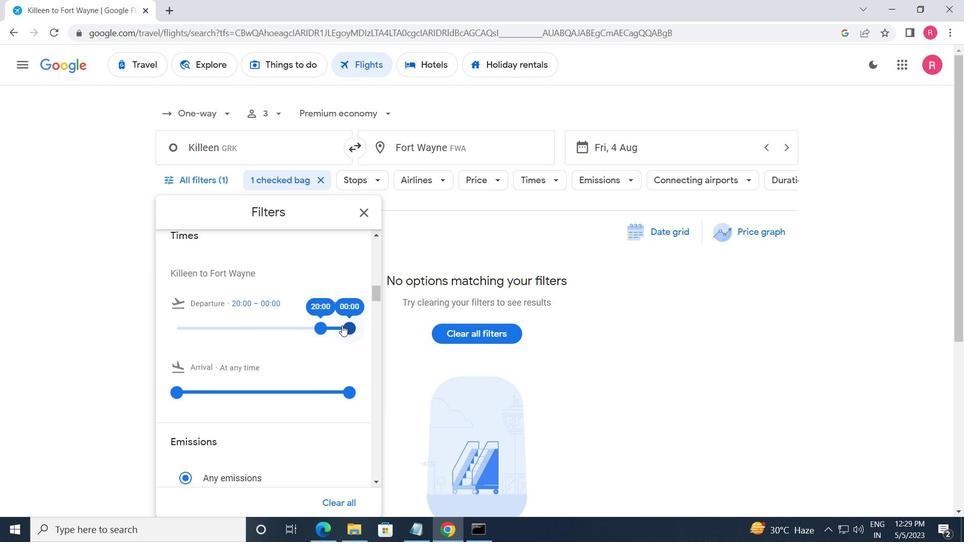 
Action: Mouse pressed left at (345, 326)
Screenshot: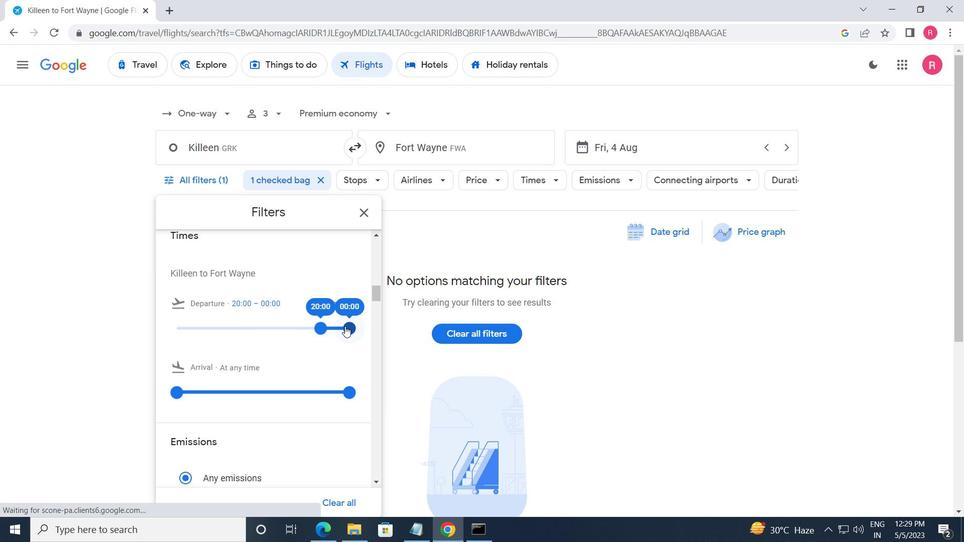 
Action: Mouse moved to (366, 222)
Screenshot: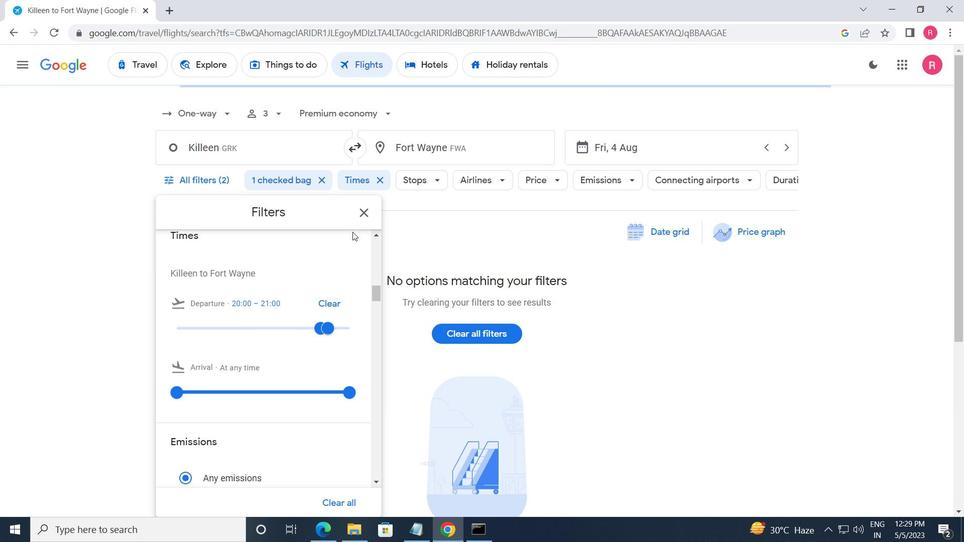 
Action: Mouse pressed left at (366, 222)
Screenshot: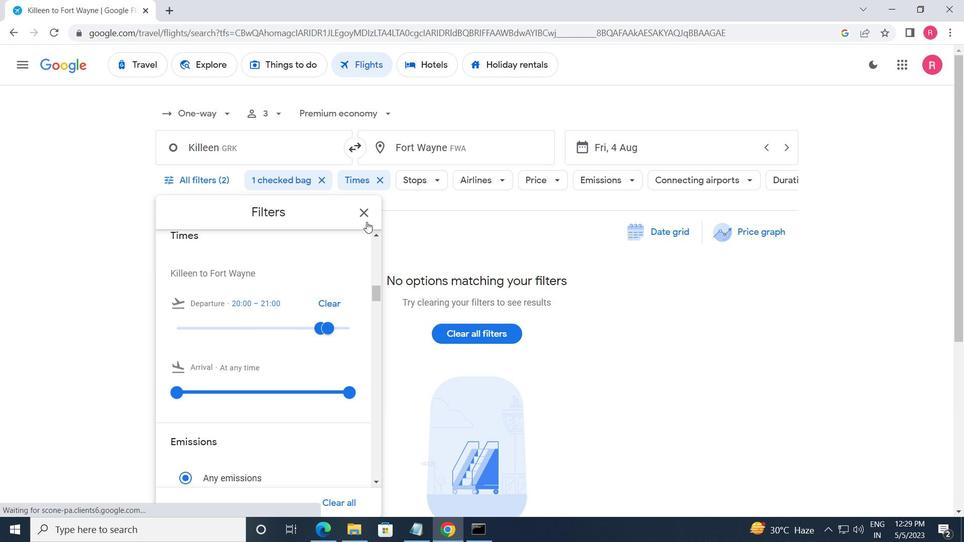 
Action: Mouse moved to (347, 205)
Screenshot: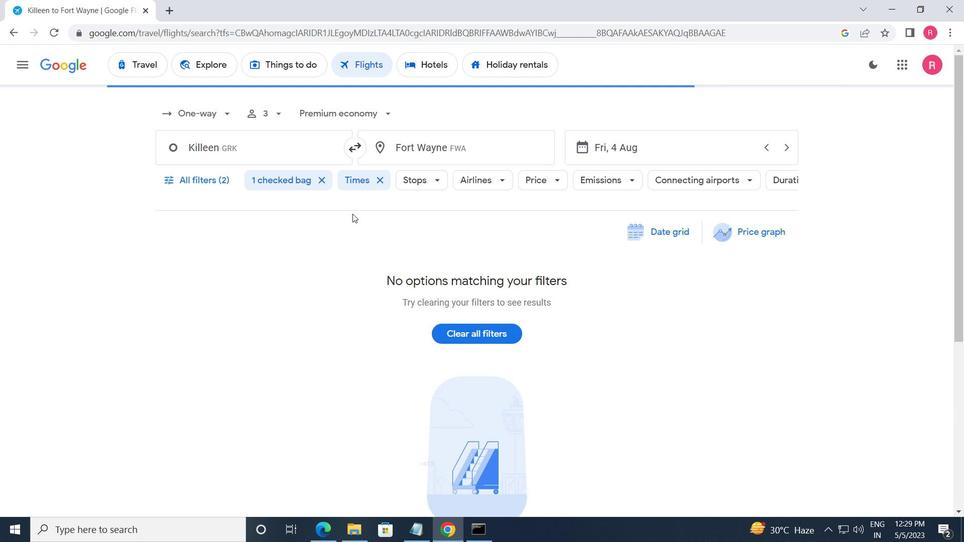 
